 Task: Search one way flight ticket for 2 adults, 2 children, 2 infants in seat in first from Sacramento: Sacramento International Airport to Laramie: Laramie Regional Airport on 5-3-2023. Choice of flights is Royal air maroc. Number of bags: 2 carry on bags. Price is upto 105000. Outbound departure time preference is 18:00.
Action: Mouse moved to (290, 255)
Screenshot: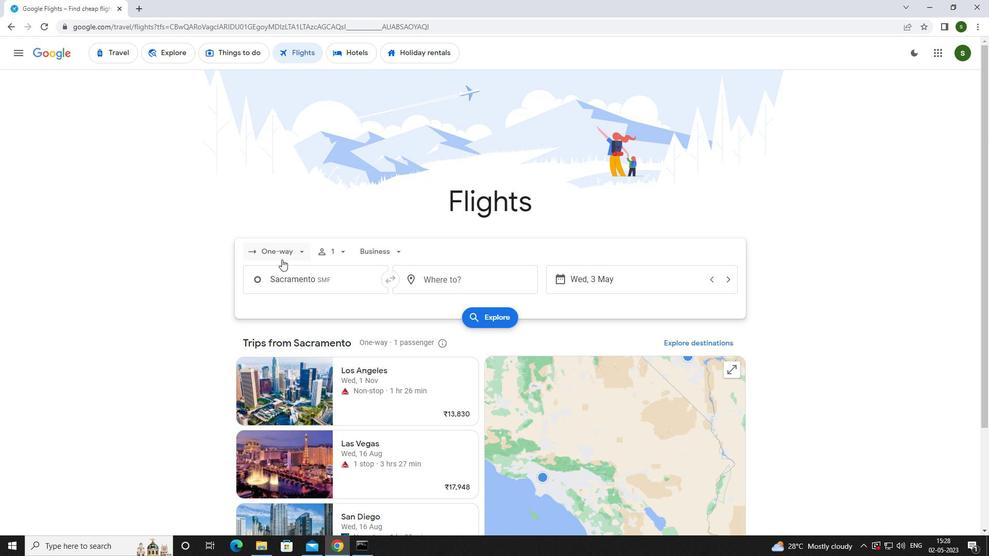 
Action: Mouse pressed left at (290, 255)
Screenshot: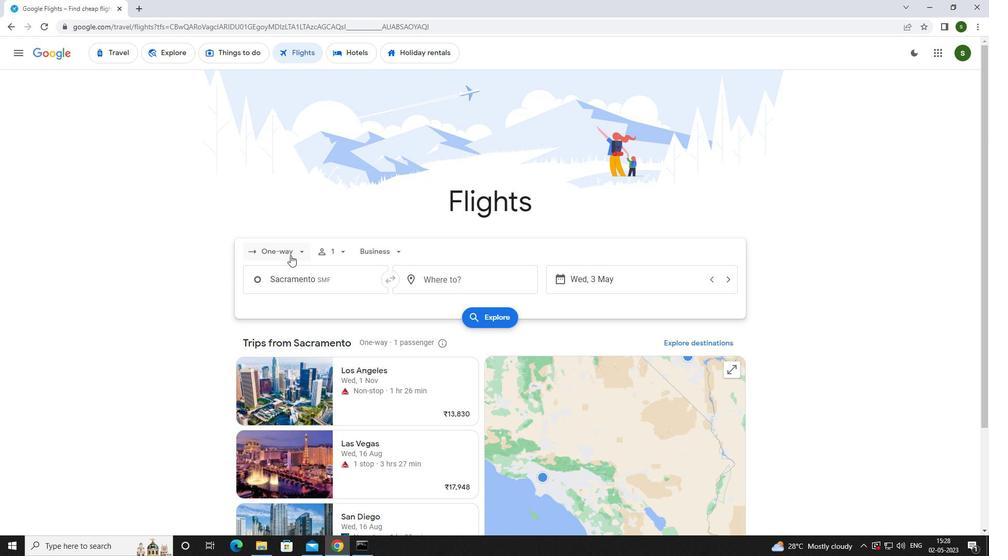 
Action: Mouse moved to (295, 295)
Screenshot: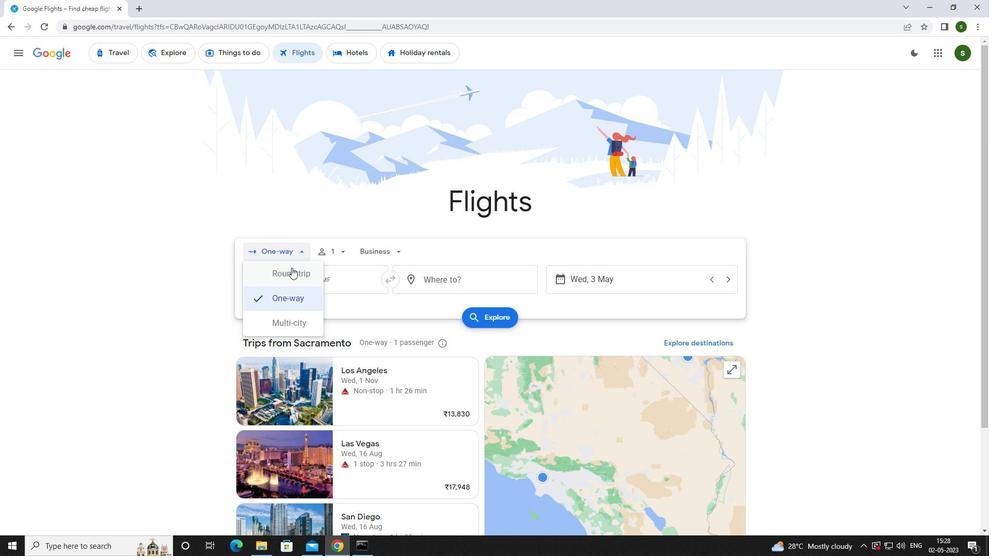 
Action: Mouse pressed left at (295, 295)
Screenshot: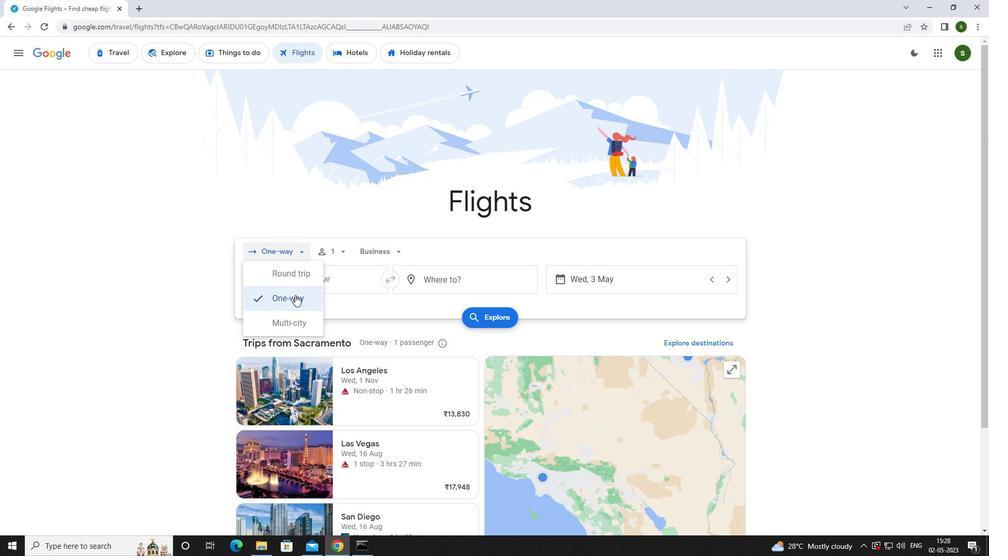 
Action: Mouse moved to (339, 253)
Screenshot: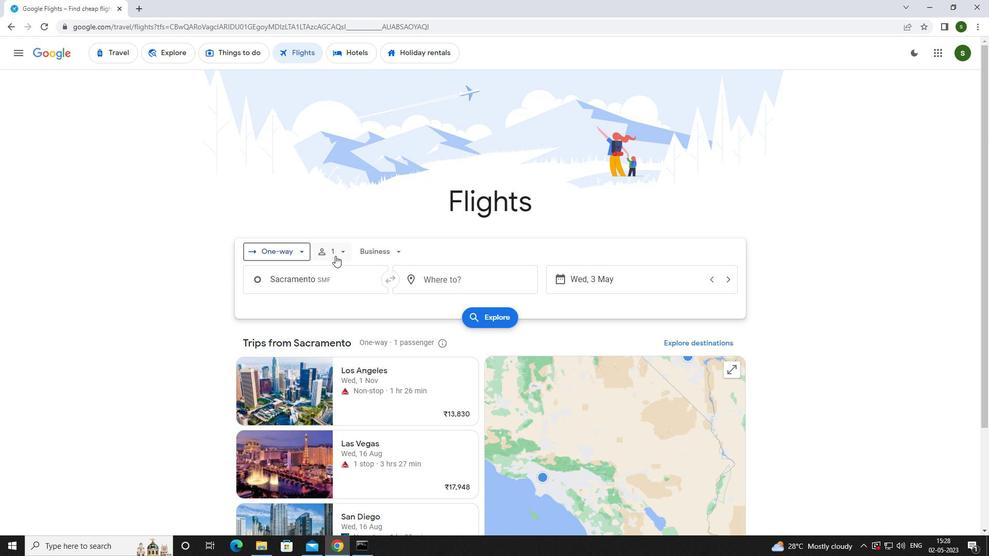 
Action: Mouse pressed left at (339, 253)
Screenshot: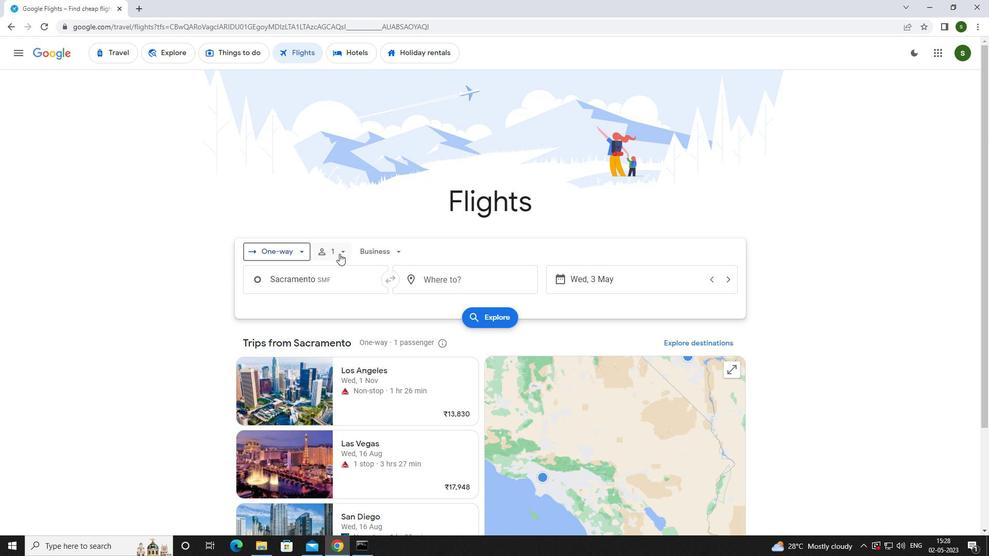 
Action: Mouse moved to (420, 277)
Screenshot: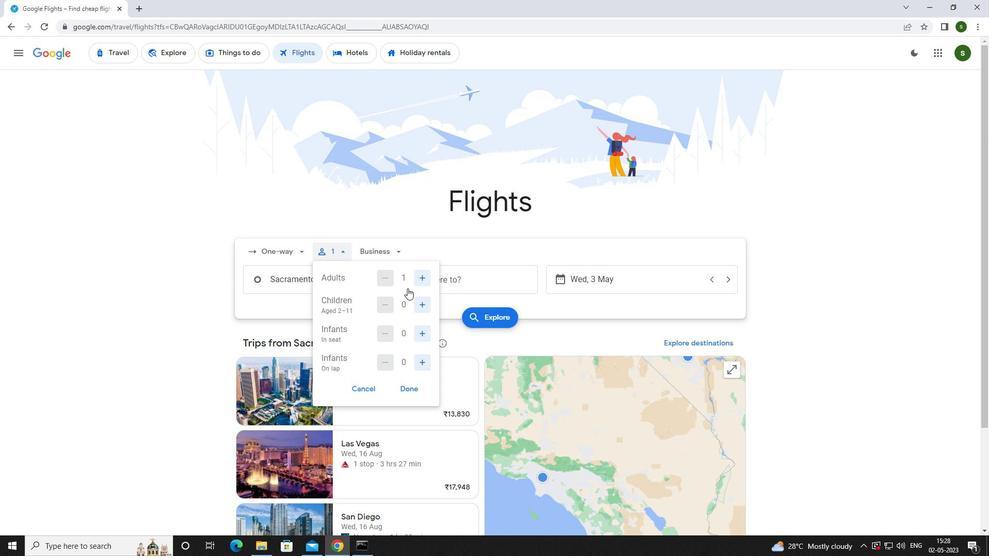 
Action: Mouse pressed left at (420, 277)
Screenshot: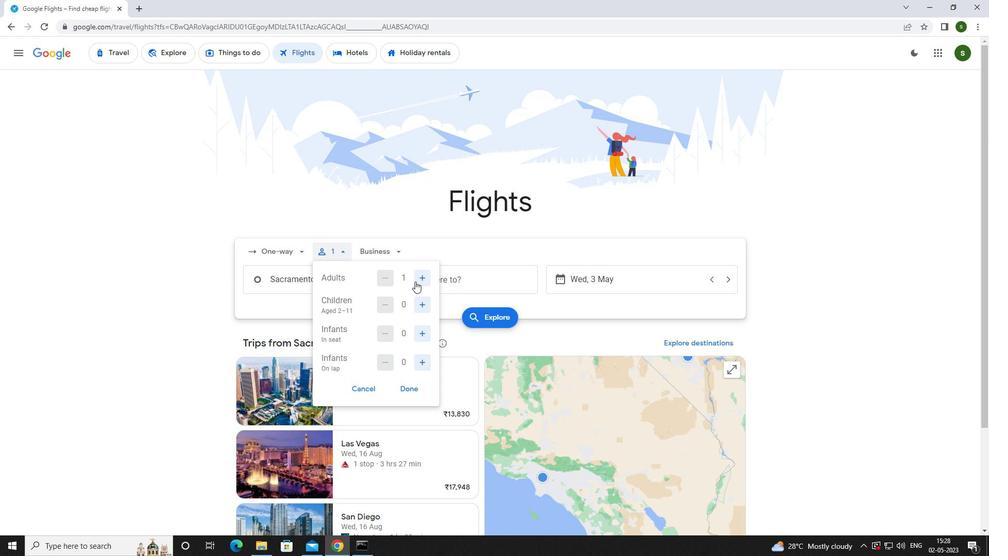 
Action: Mouse moved to (421, 302)
Screenshot: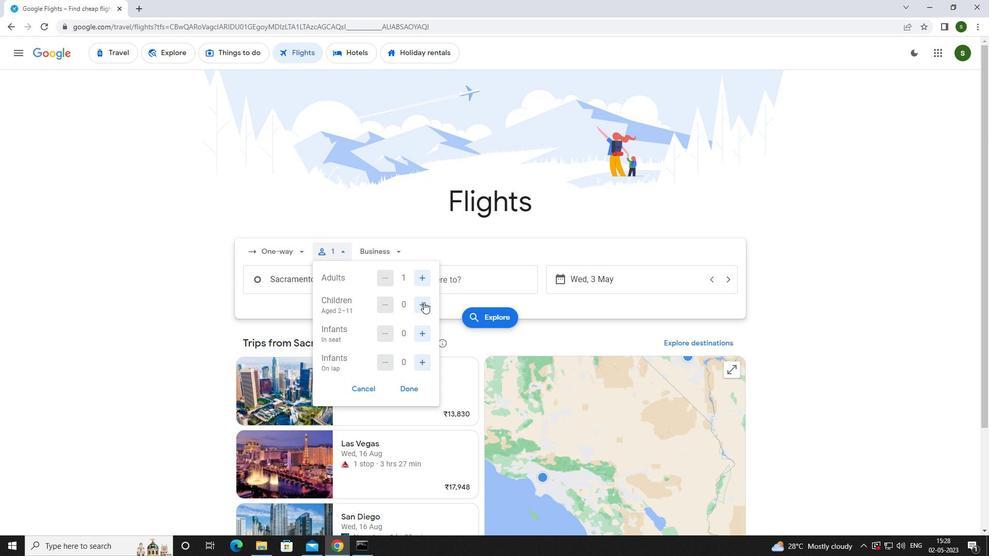 
Action: Mouse pressed left at (421, 302)
Screenshot: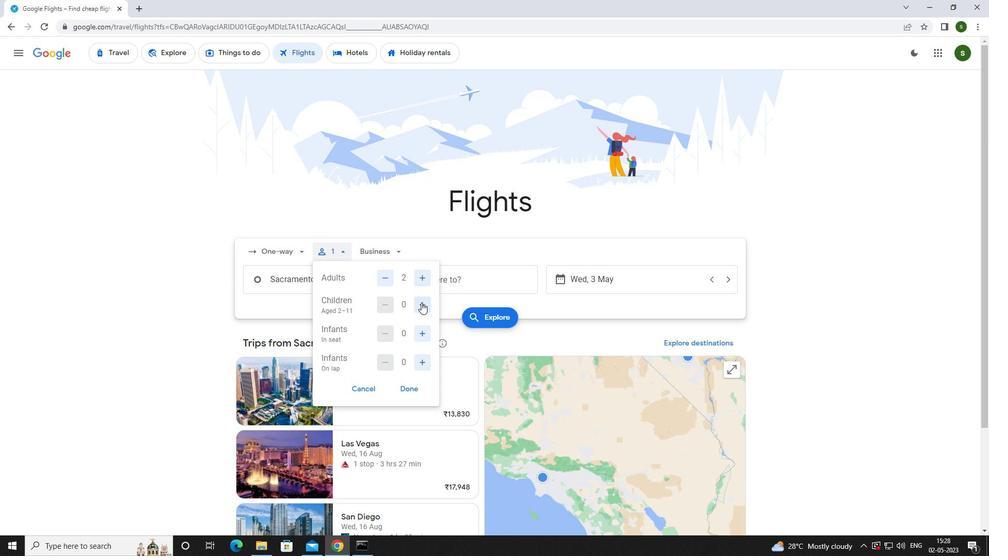 
Action: Mouse pressed left at (421, 302)
Screenshot: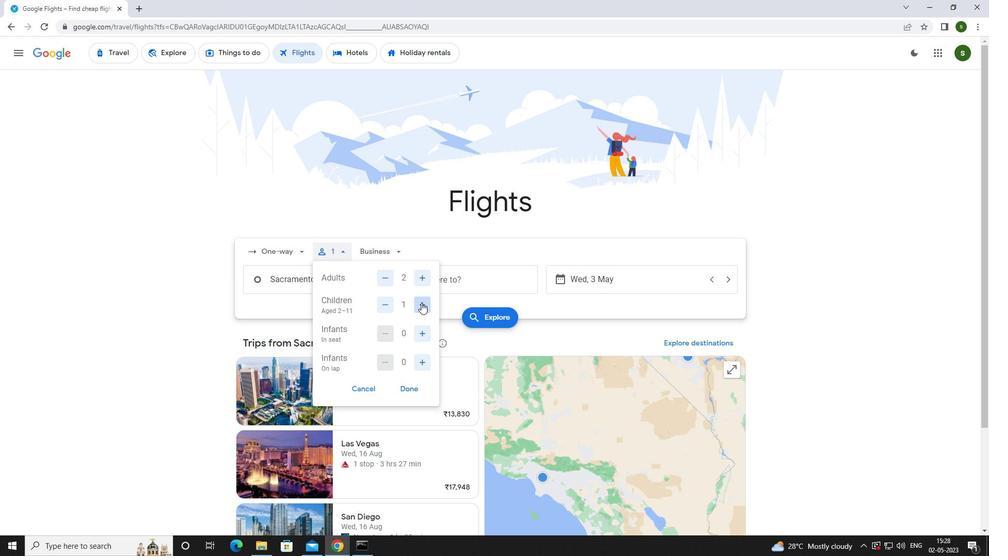 
Action: Mouse moved to (426, 333)
Screenshot: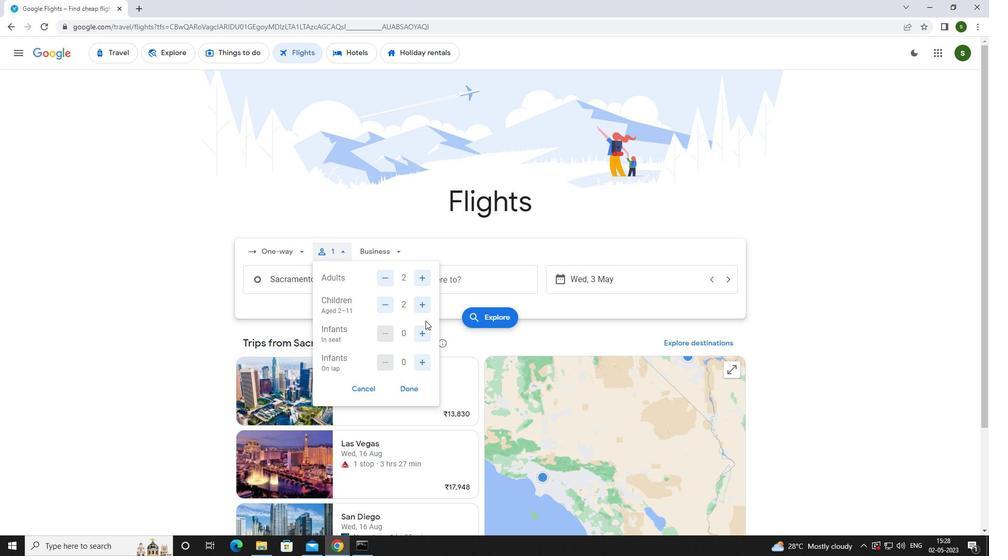 
Action: Mouse pressed left at (426, 333)
Screenshot: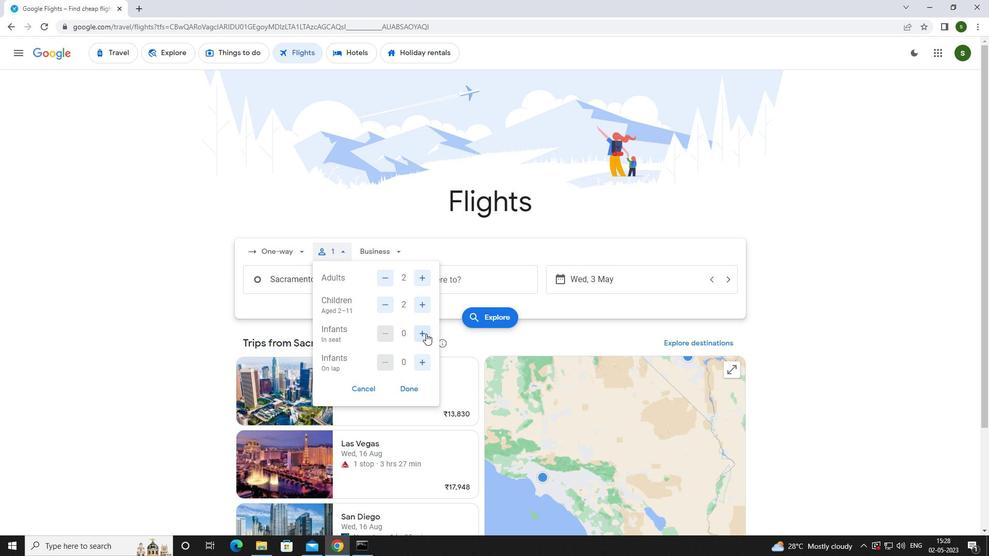 
Action: Mouse pressed left at (426, 333)
Screenshot: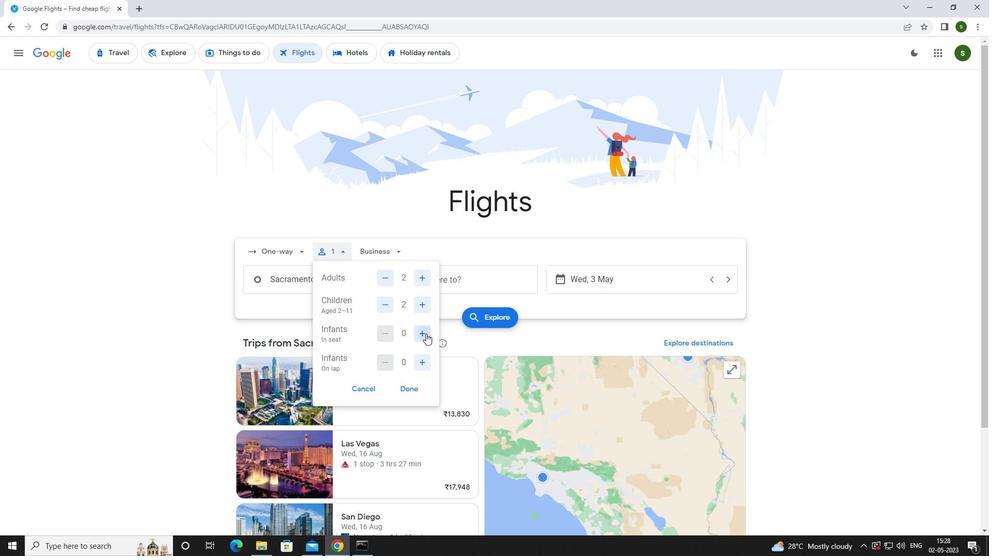 
Action: Mouse moved to (398, 254)
Screenshot: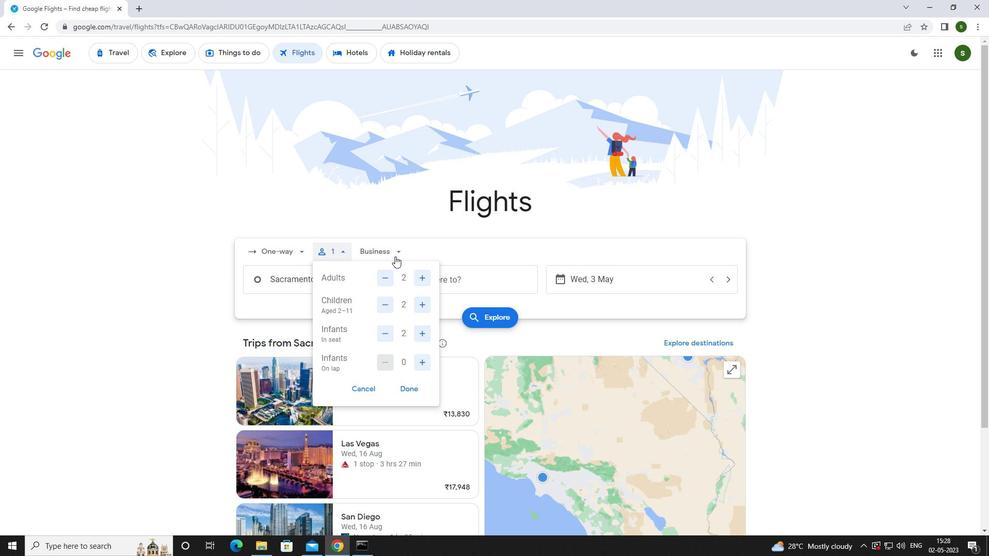 
Action: Mouse pressed left at (398, 254)
Screenshot: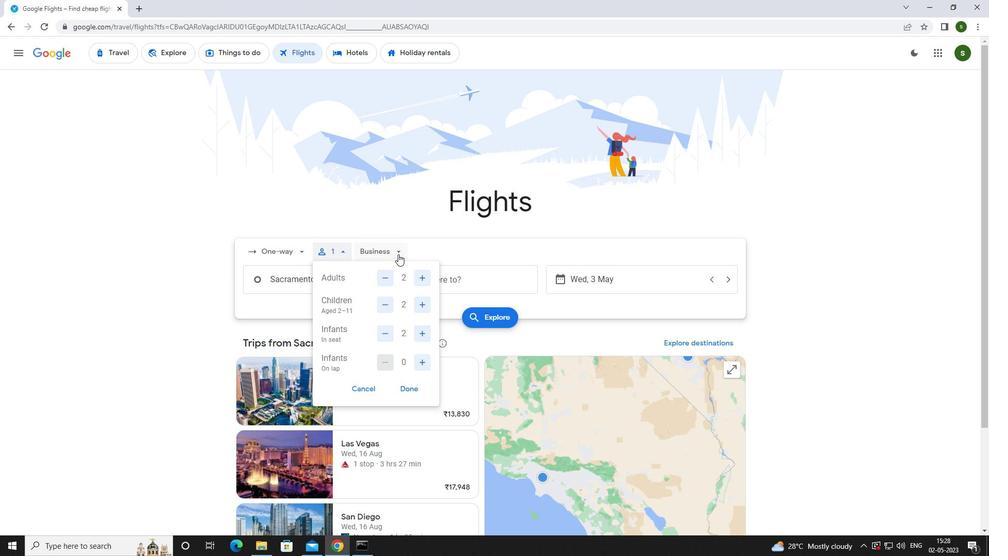
Action: Mouse moved to (400, 347)
Screenshot: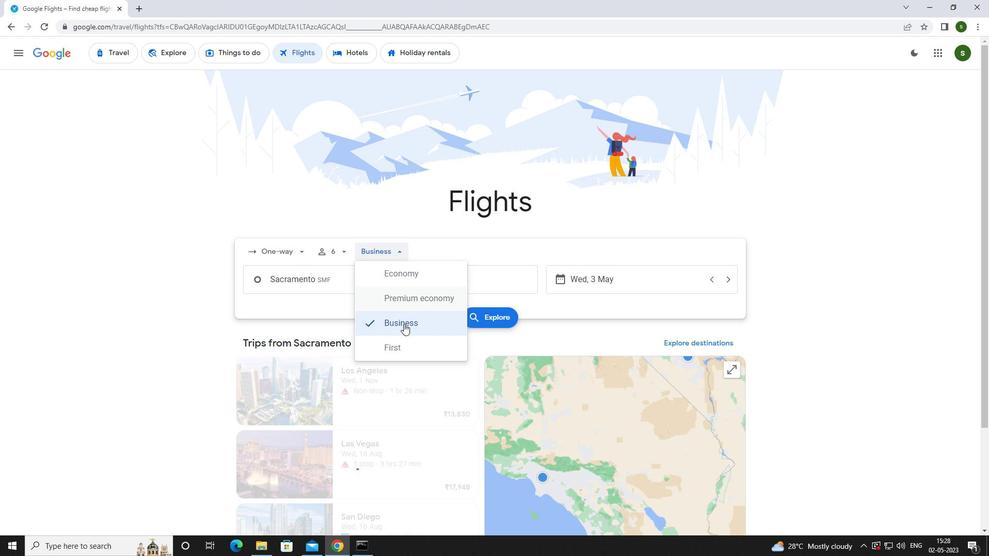 
Action: Mouse pressed left at (400, 347)
Screenshot: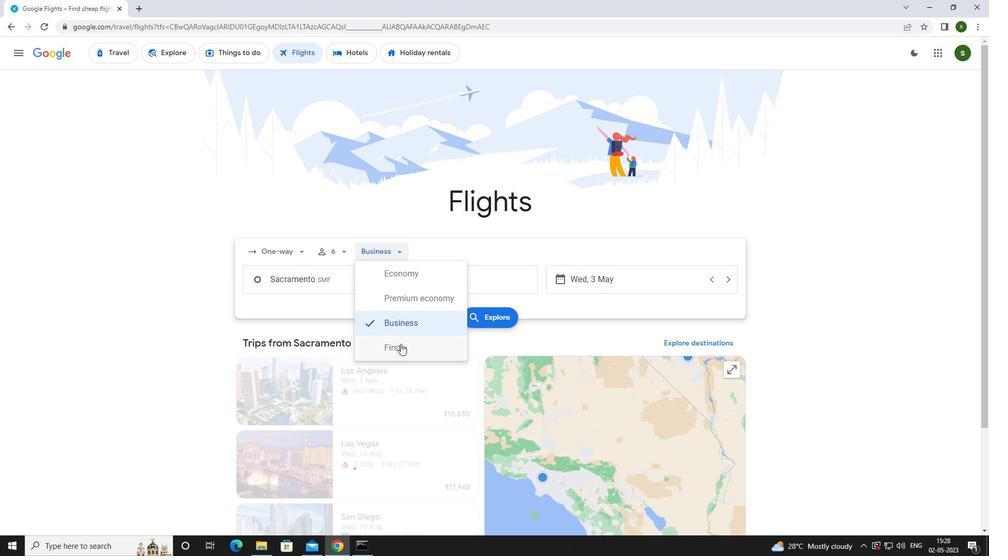 
Action: Mouse moved to (351, 275)
Screenshot: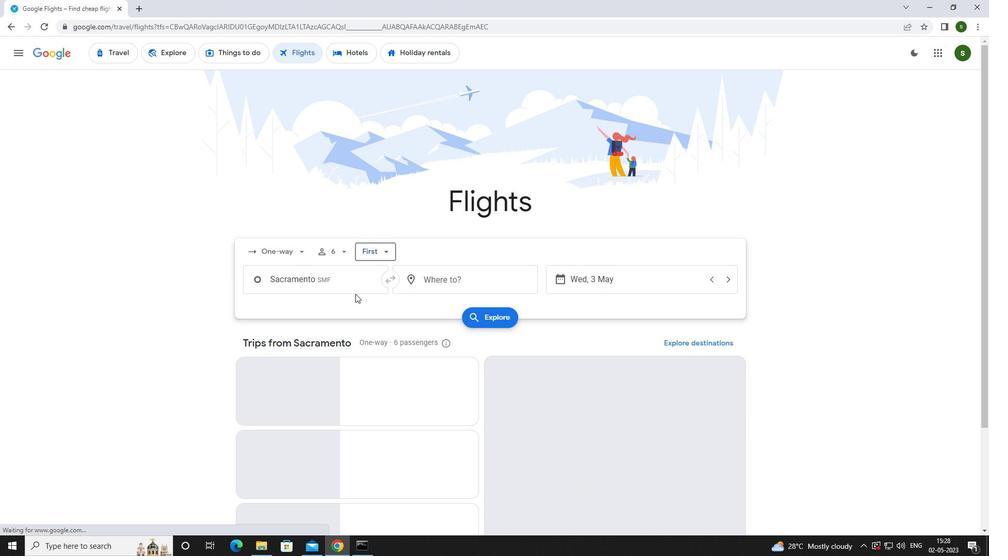 
Action: Mouse pressed left at (351, 275)
Screenshot: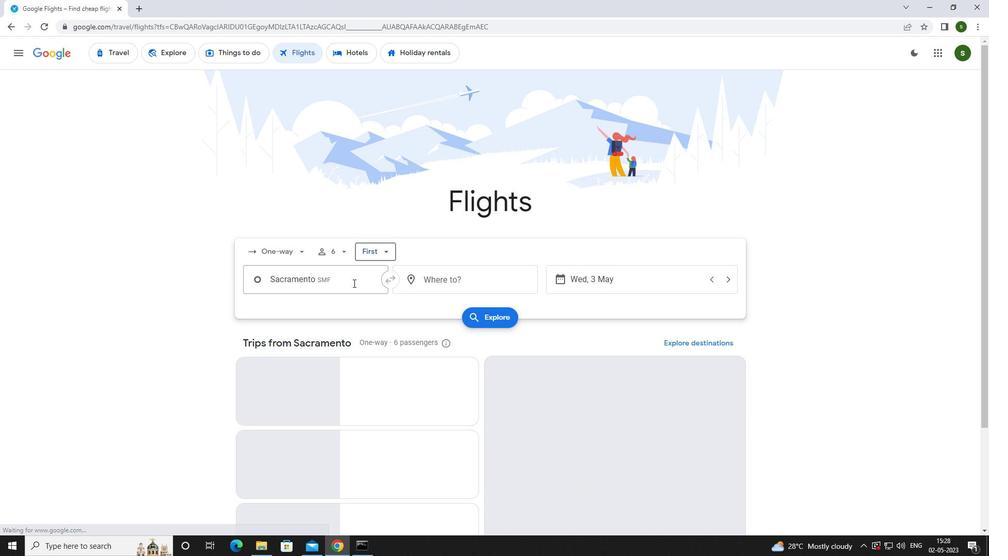 
Action: Mouse moved to (313, 290)
Screenshot: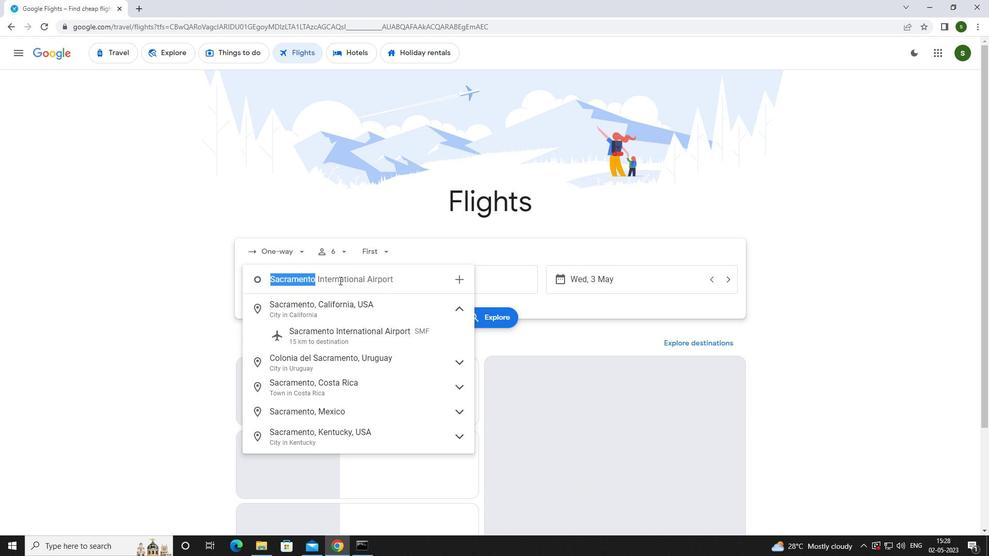 
Action: Key pressed <Key.caps_lock>s<Key.caps_lock>acramen
Screenshot: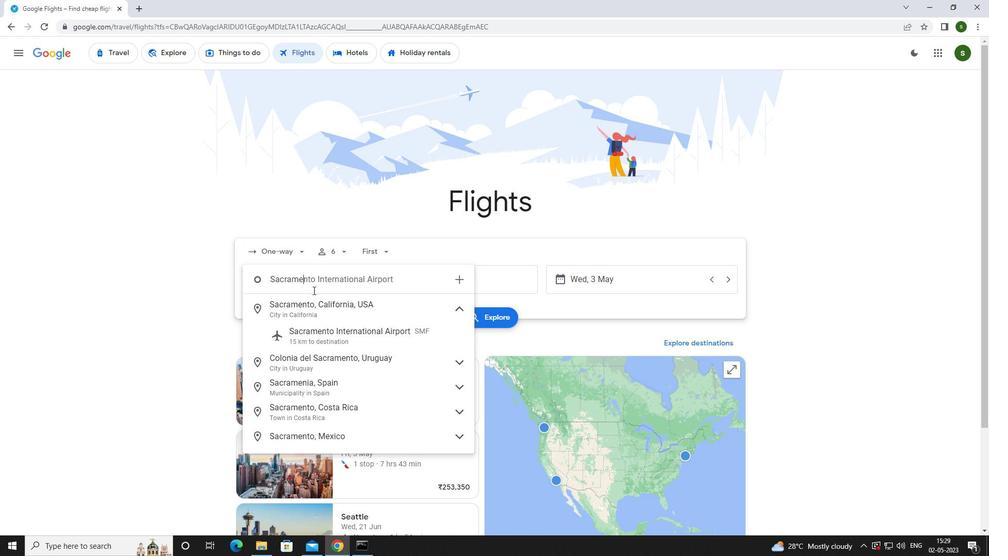 
Action: Mouse moved to (331, 336)
Screenshot: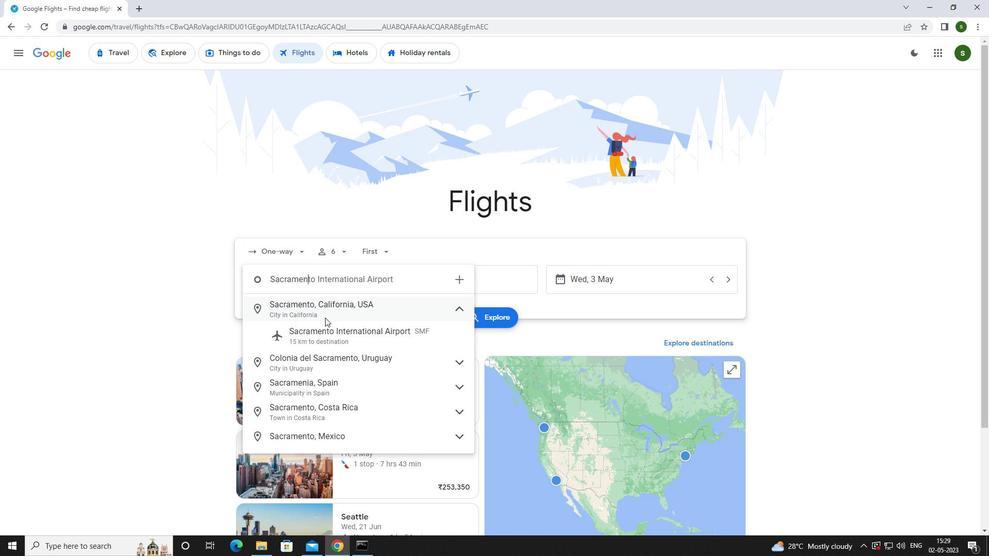 
Action: Mouse pressed left at (331, 336)
Screenshot: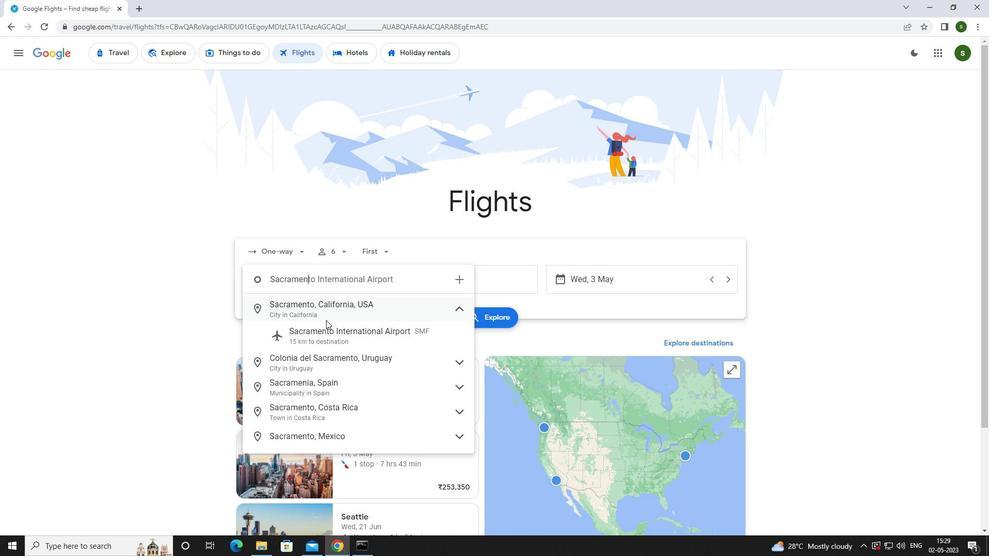 
Action: Mouse moved to (468, 277)
Screenshot: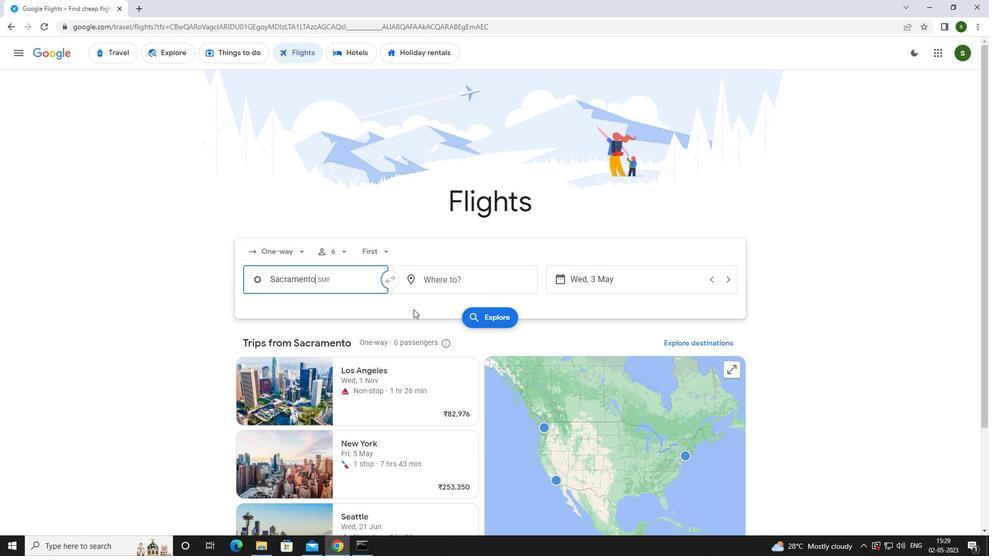 
Action: Mouse pressed left at (468, 277)
Screenshot: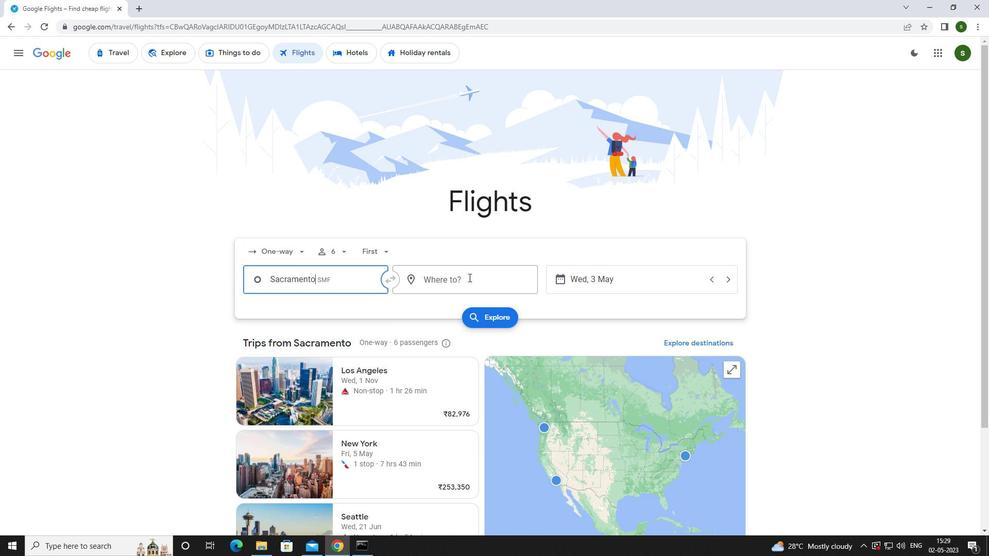 
Action: Mouse moved to (371, 296)
Screenshot: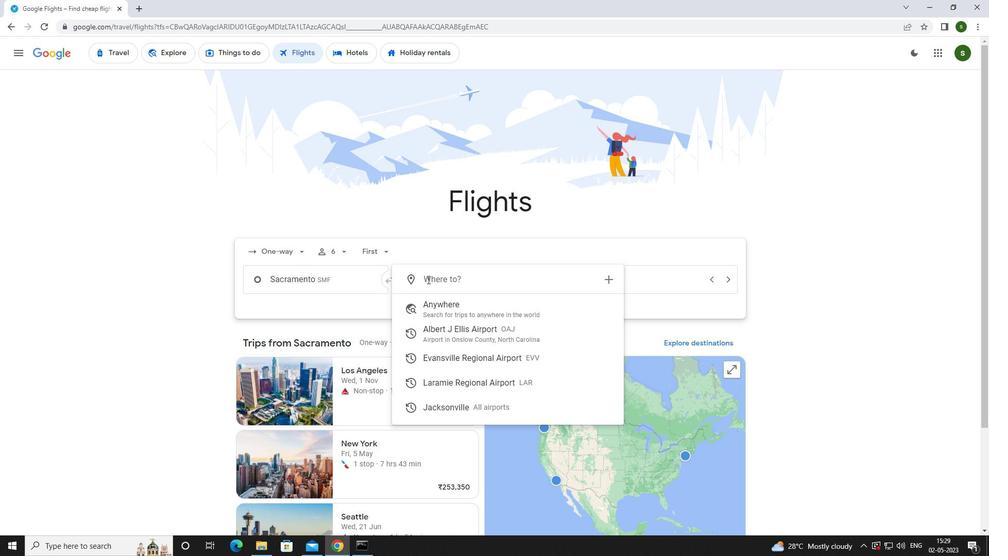 
Action: Key pressed <Key.caps_lock>l<Key.caps_lock>arami
Screenshot: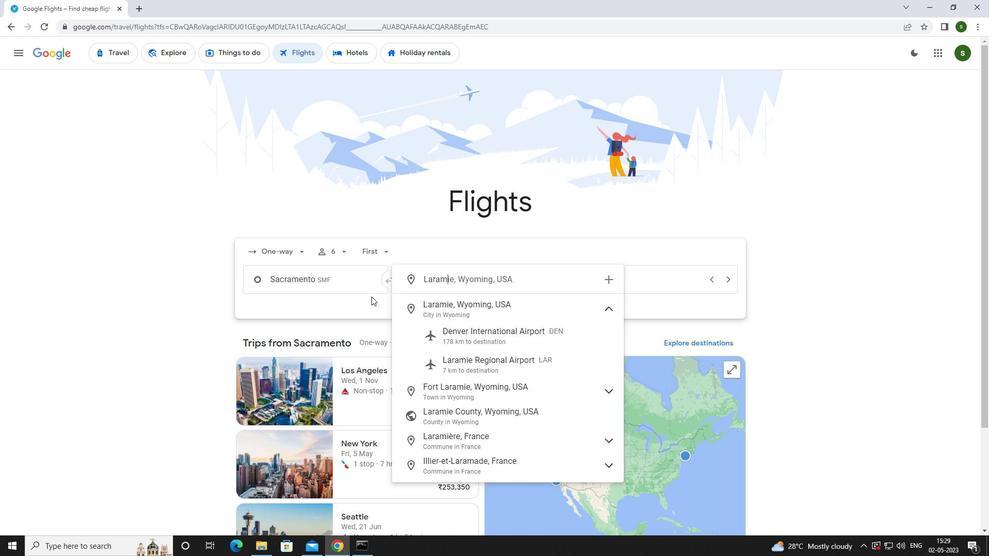 
Action: Mouse moved to (501, 358)
Screenshot: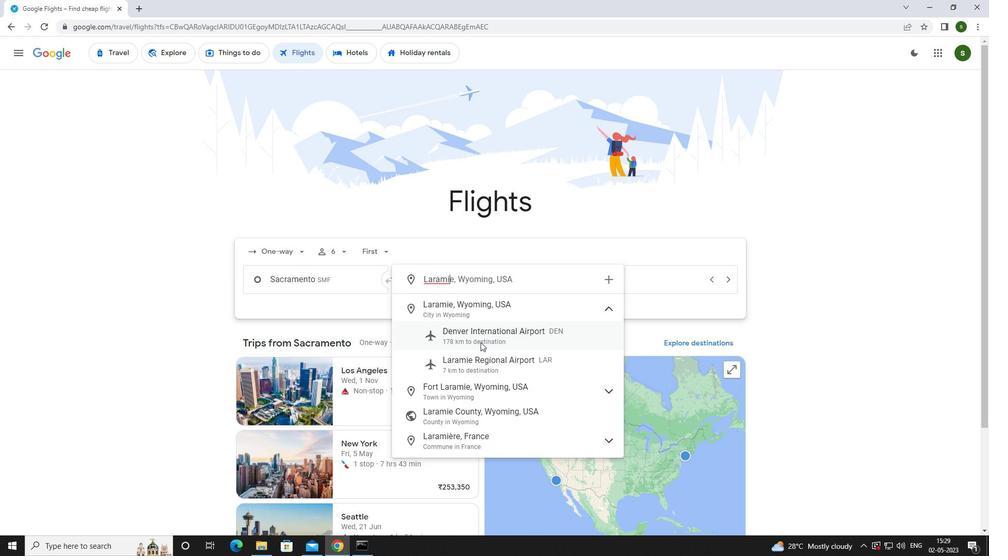 
Action: Mouse pressed left at (501, 358)
Screenshot: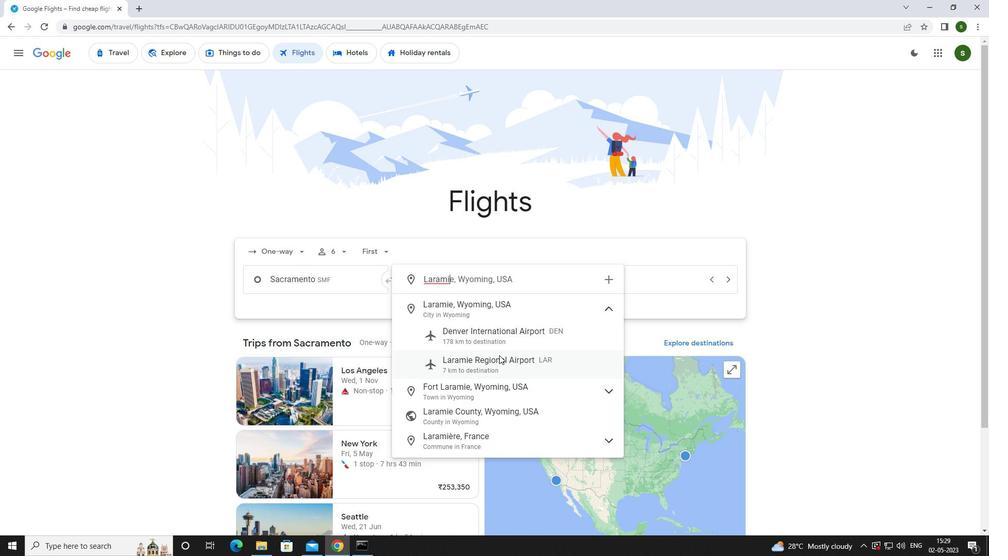 
Action: Mouse moved to (641, 271)
Screenshot: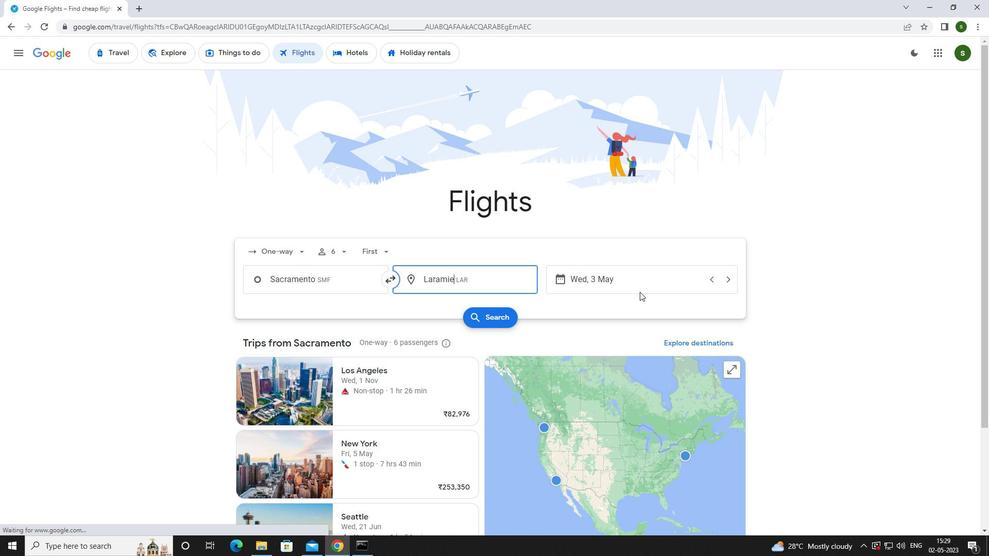 
Action: Mouse pressed left at (641, 271)
Screenshot: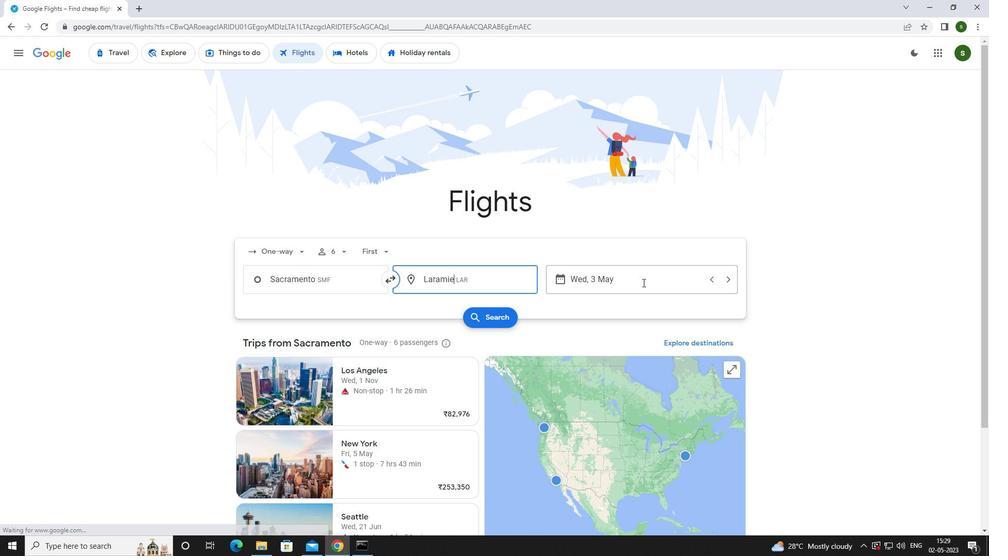 
Action: Mouse moved to (449, 346)
Screenshot: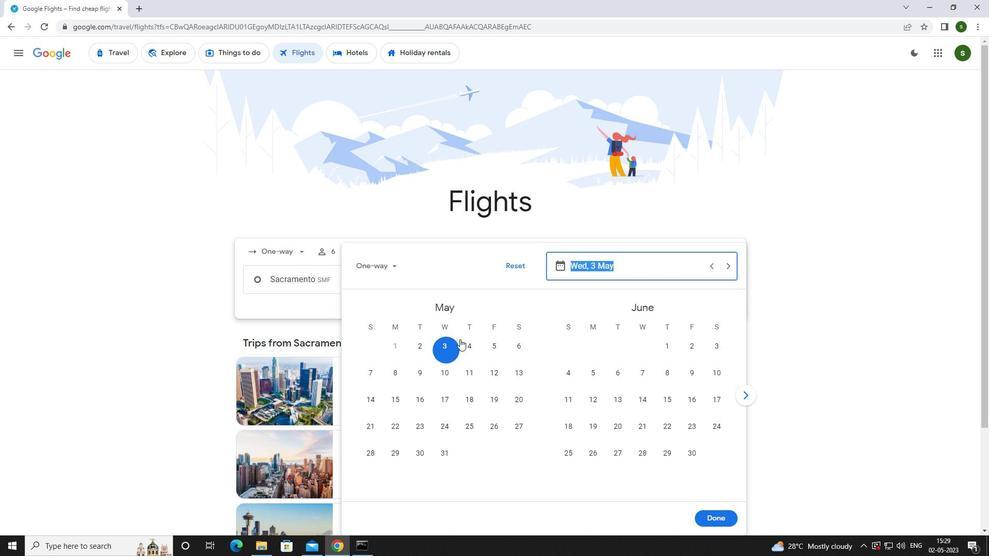 
Action: Mouse pressed left at (449, 346)
Screenshot: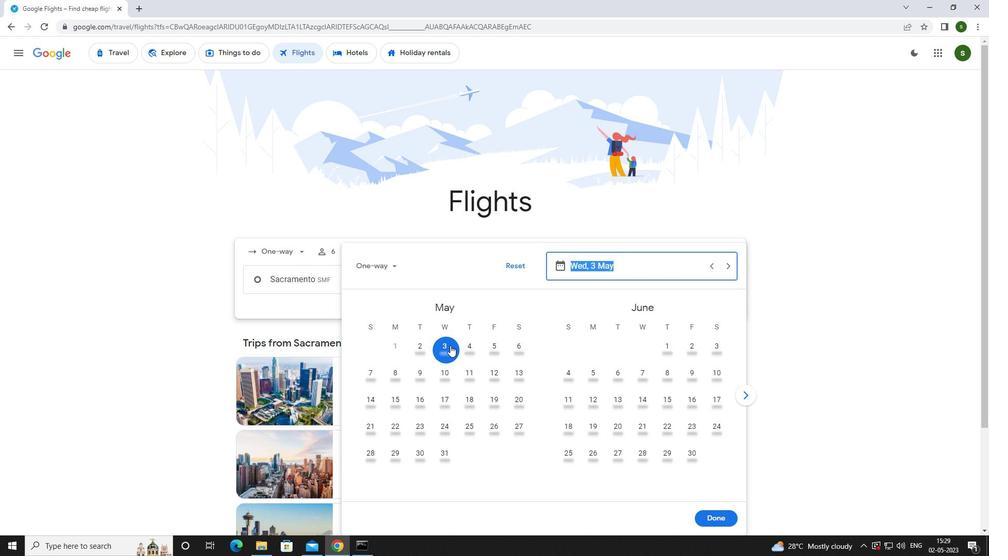 
Action: Mouse moved to (727, 520)
Screenshot: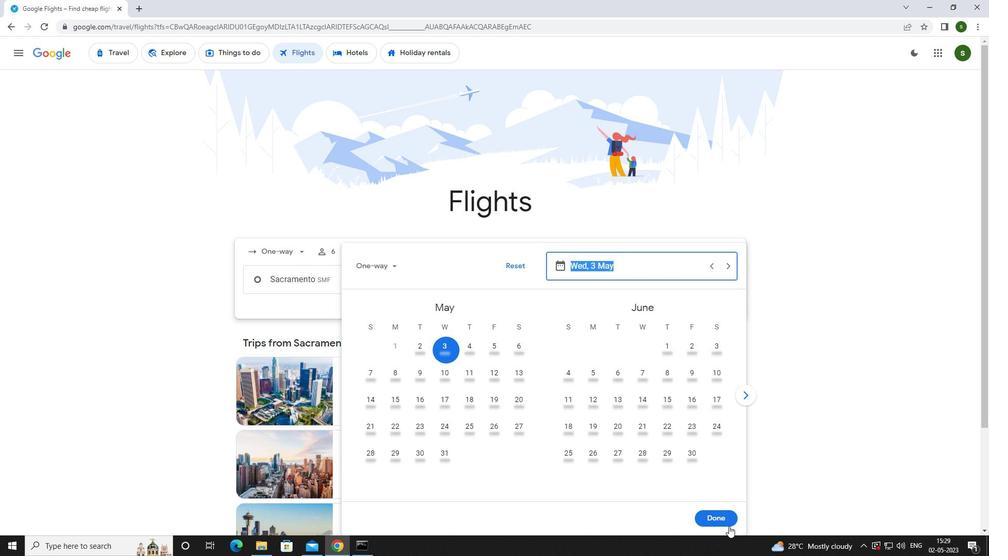 
Action: Mouse pressed left at (727, 520)
Screenshot: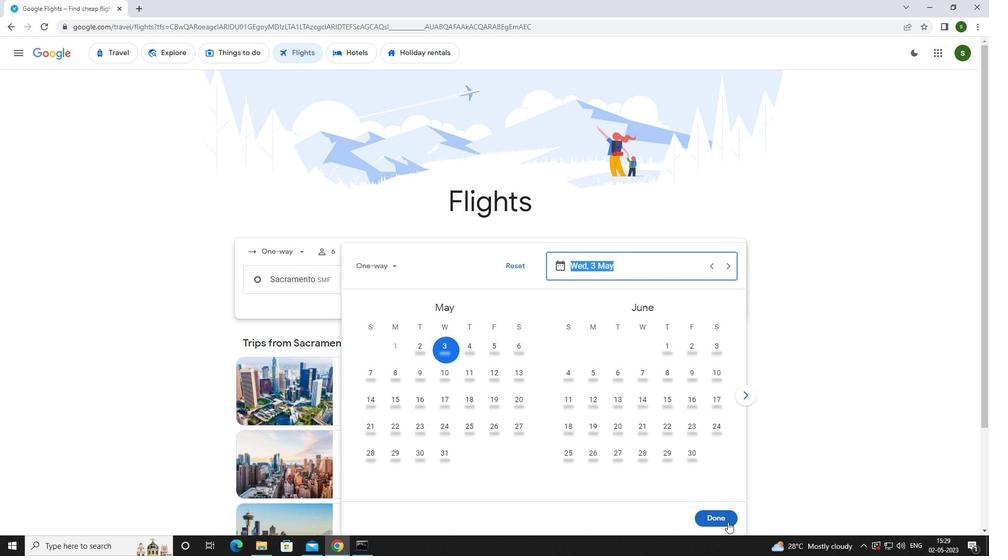 
Action: Mouse moved to (491, 316)
Screenshot: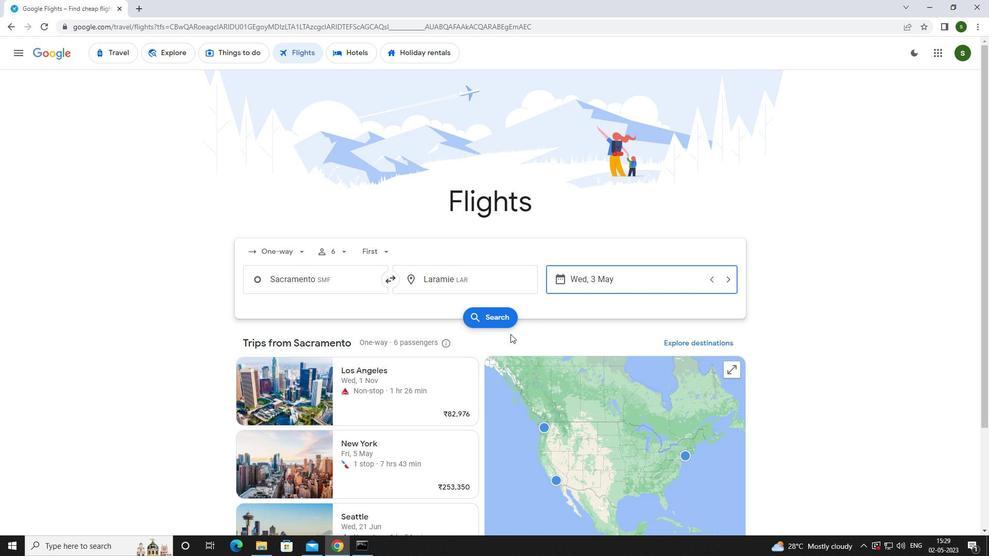 
Action: Mouse pressed left at (491, 316)
Screenshot: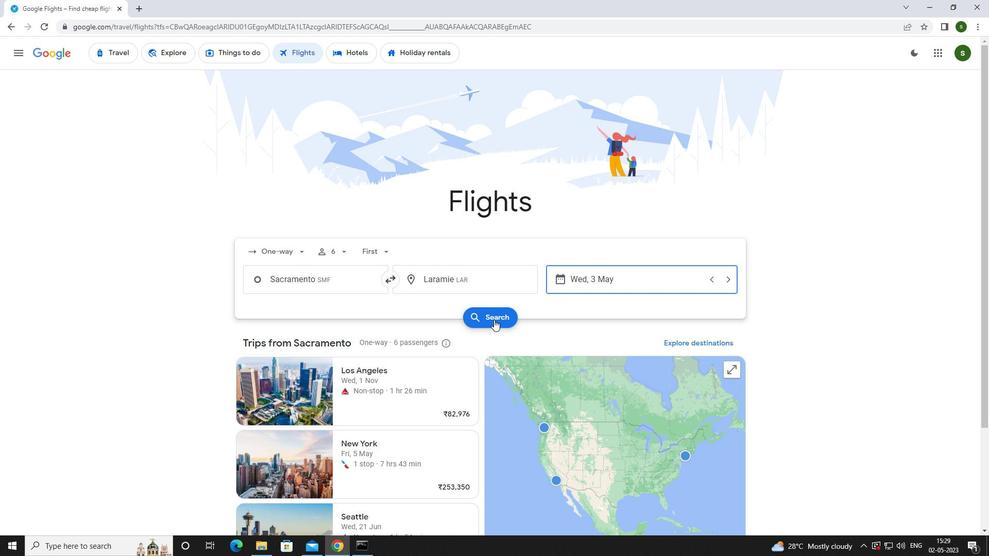 
Action: Mouse moved to (266, 149)
Screenshot: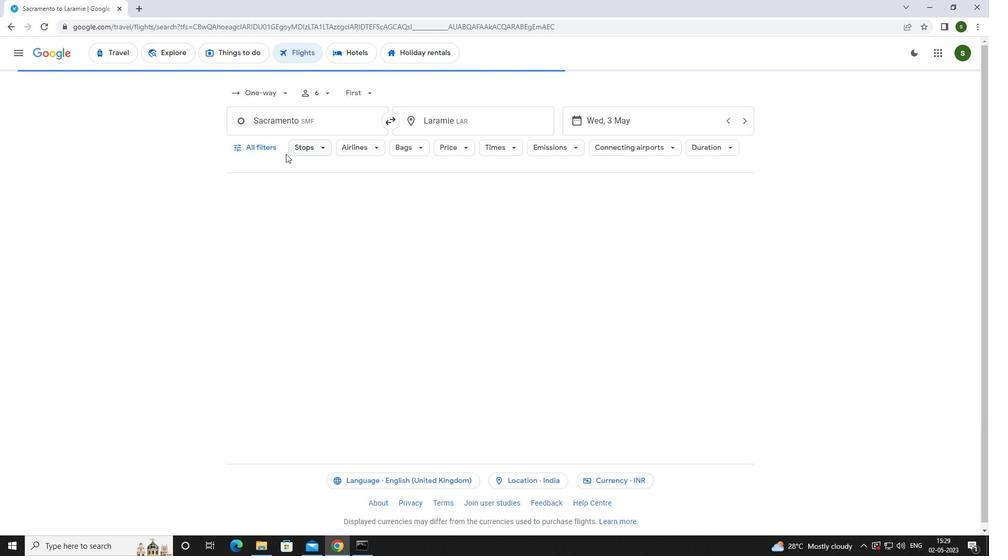 
Action: Mouse pressed left at (266, 149)
Screenshot: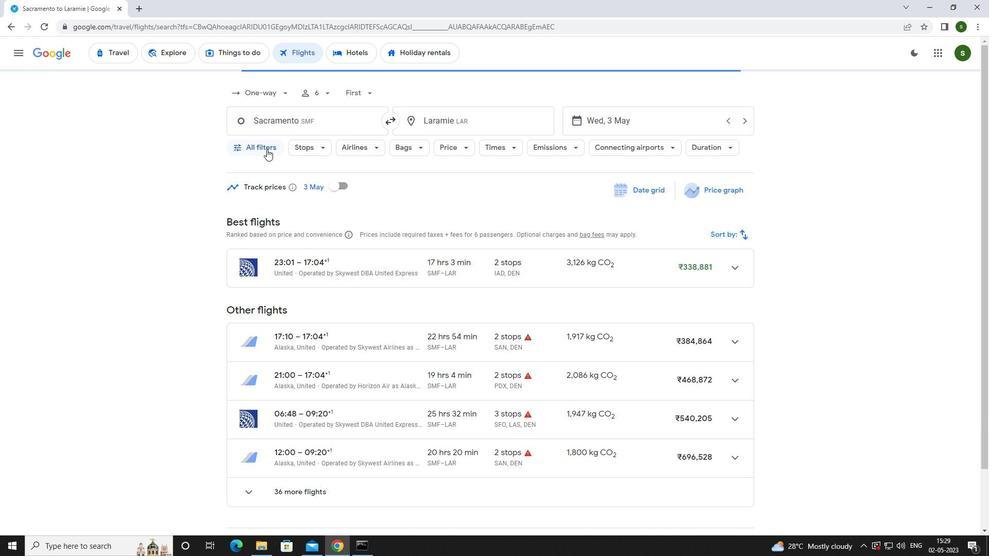 
Action: Mouse moved to (388, 367)
Screenshot: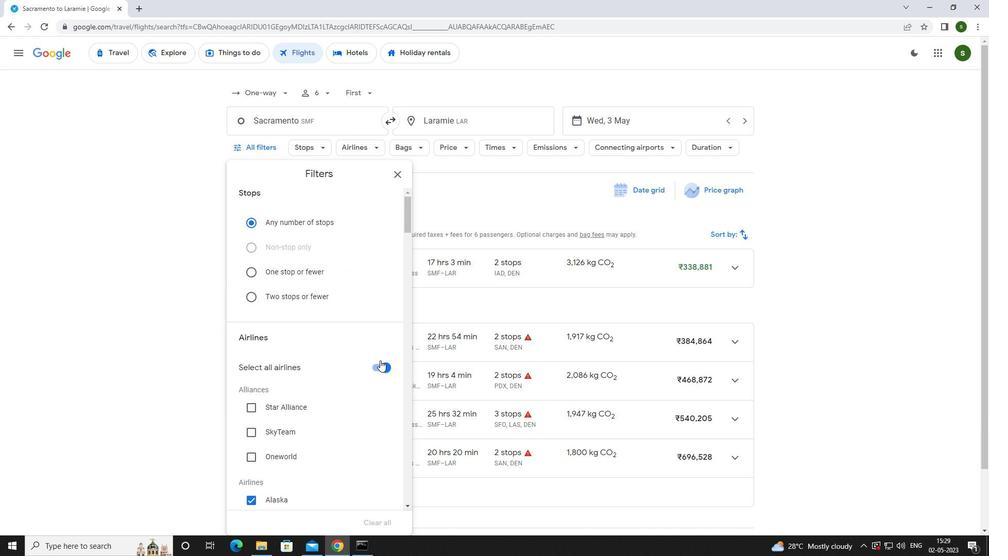
Action: Mouse pressed left at (388, 367)
Screenshot: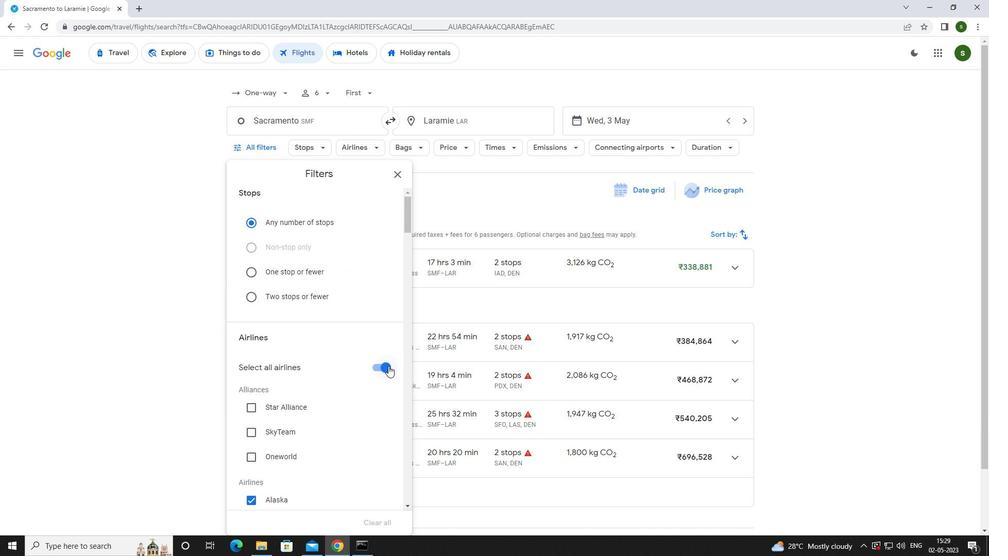 
Action: Mouse moved to (370, 346)
Screenshot: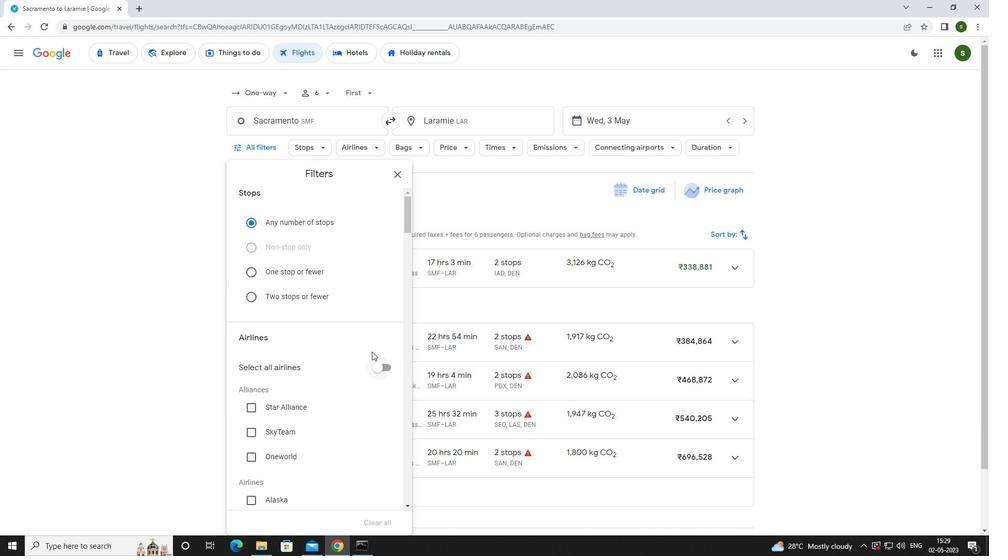 
Action: Mouse scrolled (370, 346) with delta (0, 0)
Screenshot: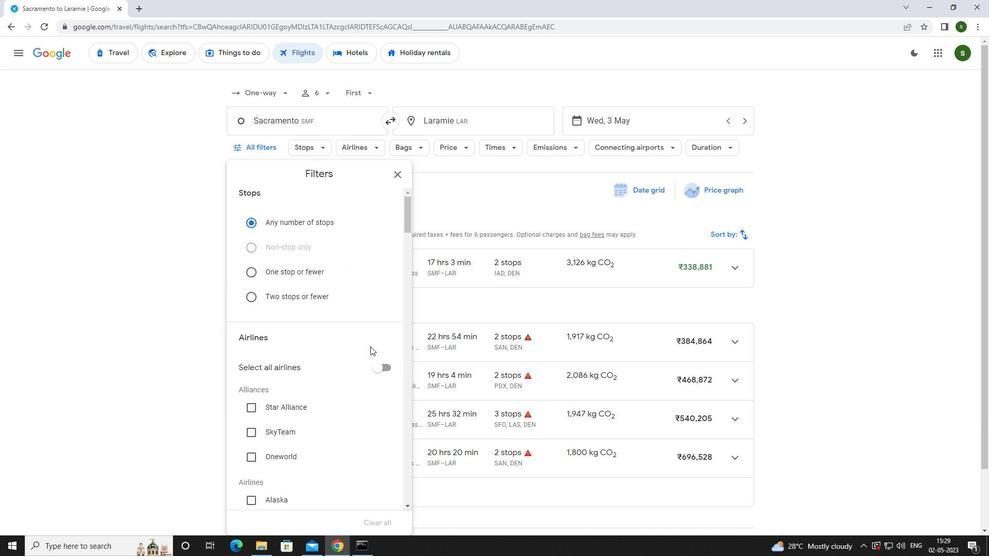 
Action: Mouse scrolled (370, 346) with delta (0, 0)
Screenshot: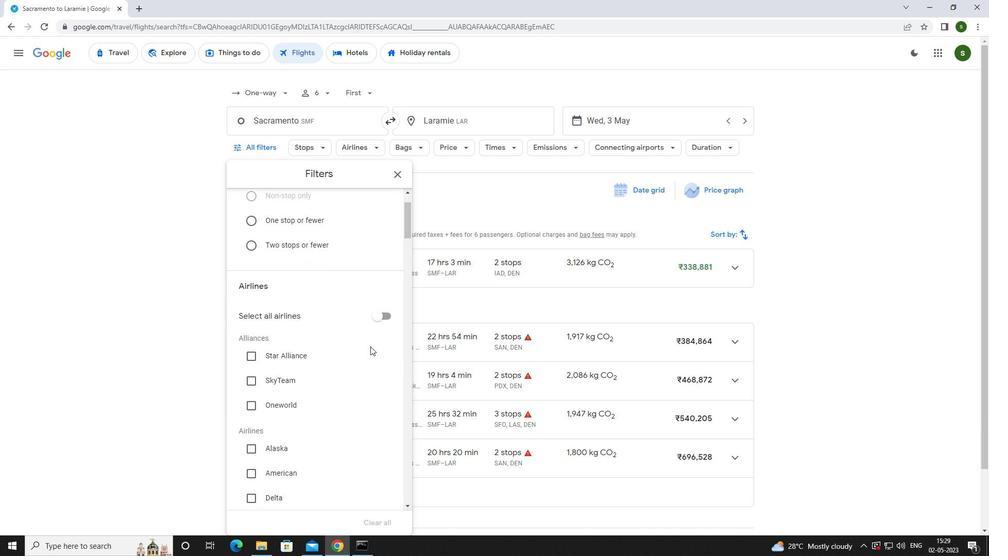
Action: Mouse scrolled (370, 346) with delta (0, 0)
Screenshot: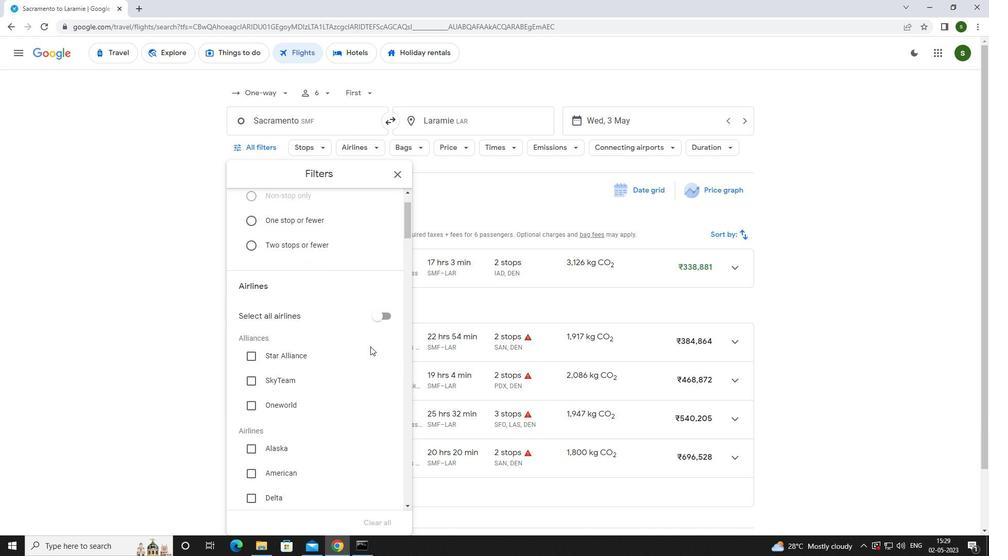 
Action: Mouse scrolled (370, 346) with delta (0, 0)
Screenshot: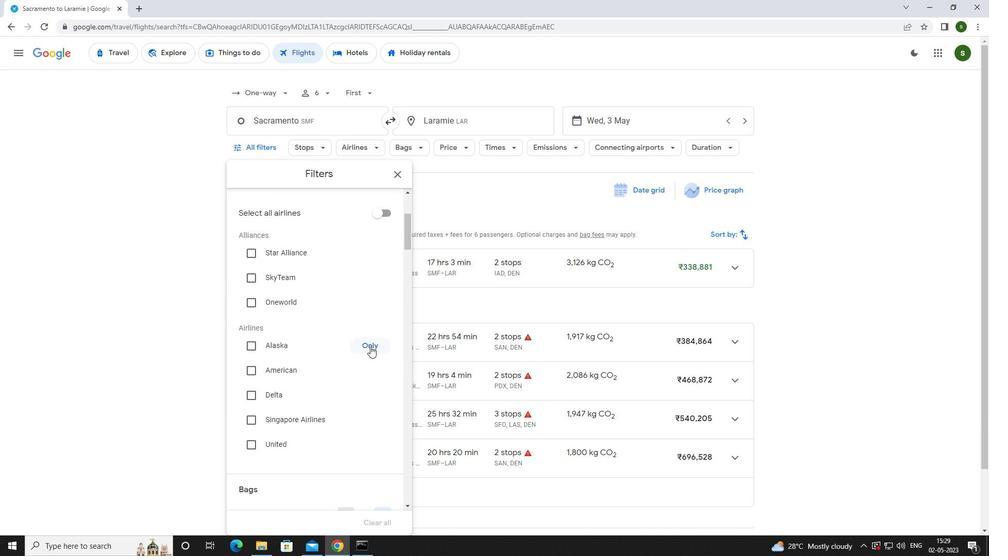 
Action: Mouse scrolled (370, 346) with delta (0, 0)
Screenshot: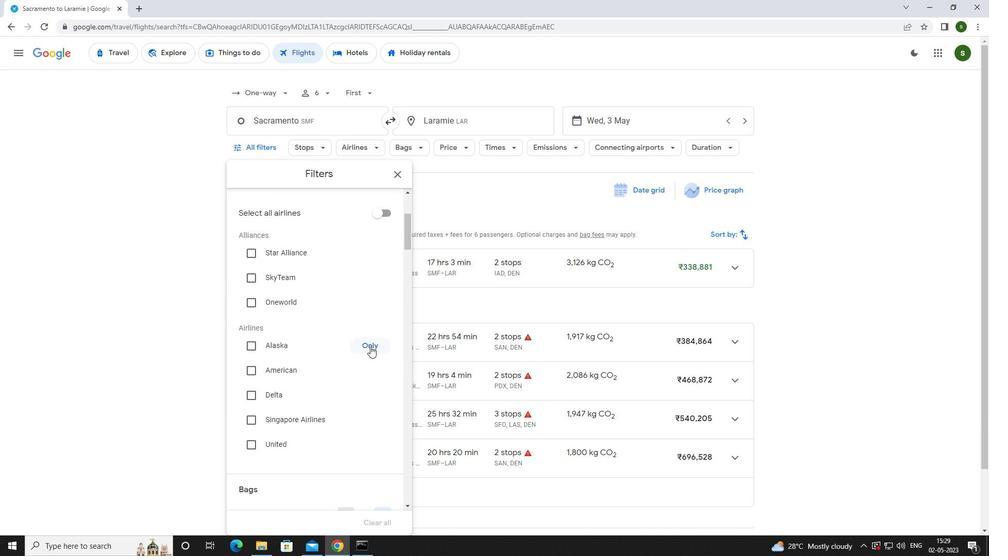 
Action: Mouse scrolled (370, 346) with delta (0, 0)
Screenshot: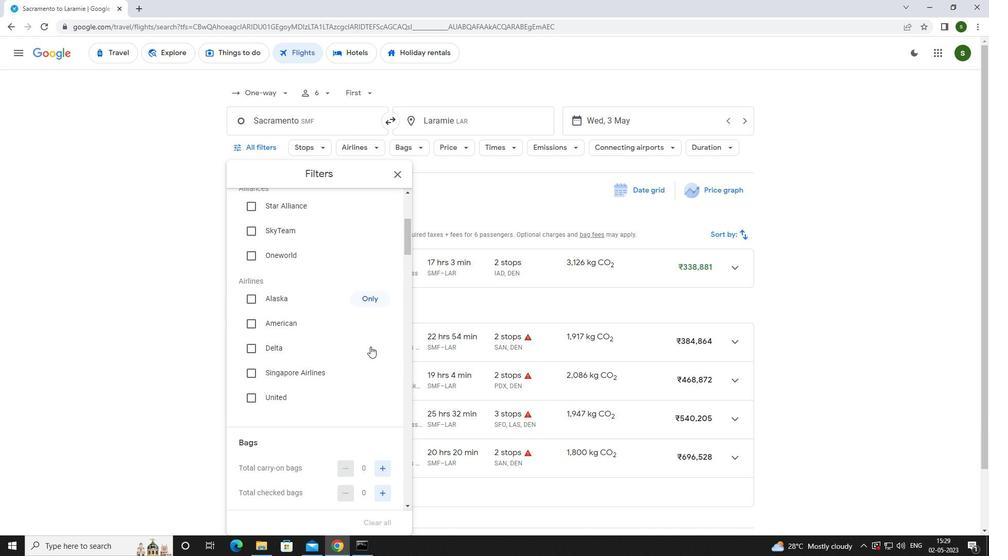 
Action: Mouse moved to (387, 356)
Screenshot: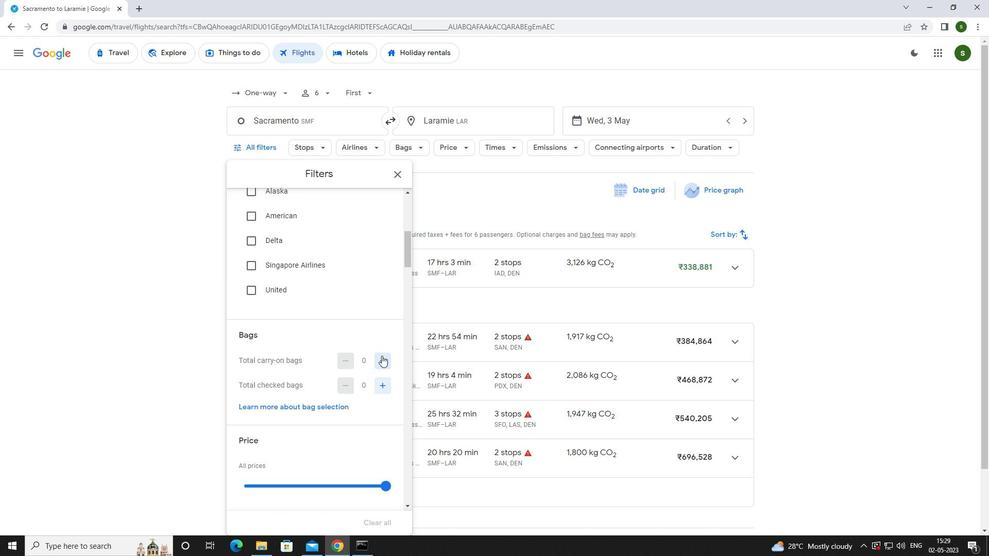 
Action: Mouse pressed left at (387, 356)
Screenshot: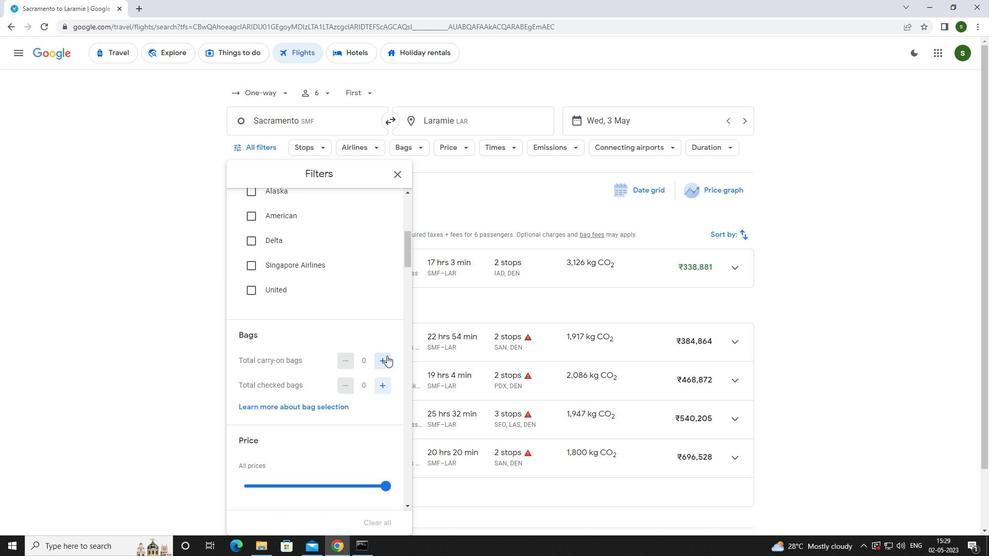 
Action: Mouse pressed left at (387, 356)
Screenshot: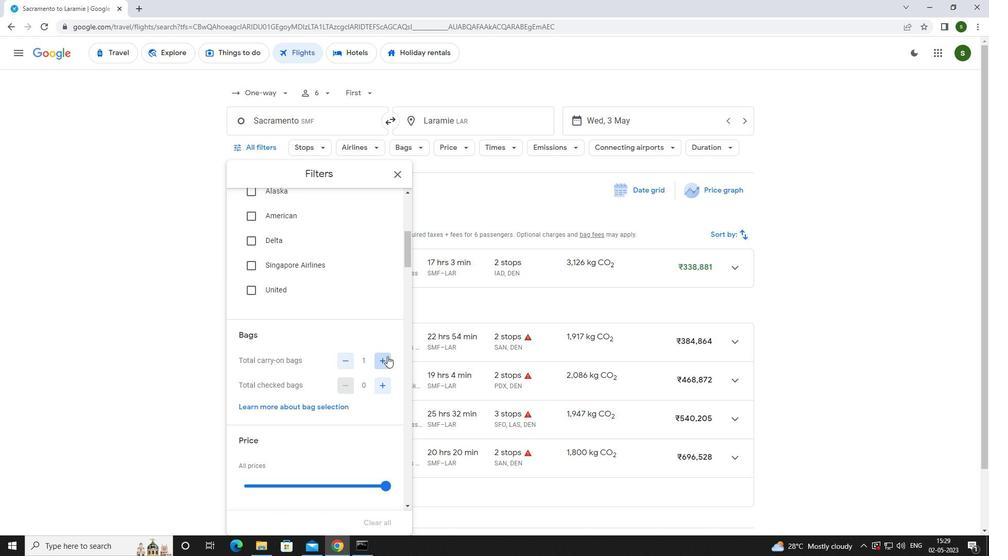 
Action: Mouse moved to (386, 357)
Screenshot: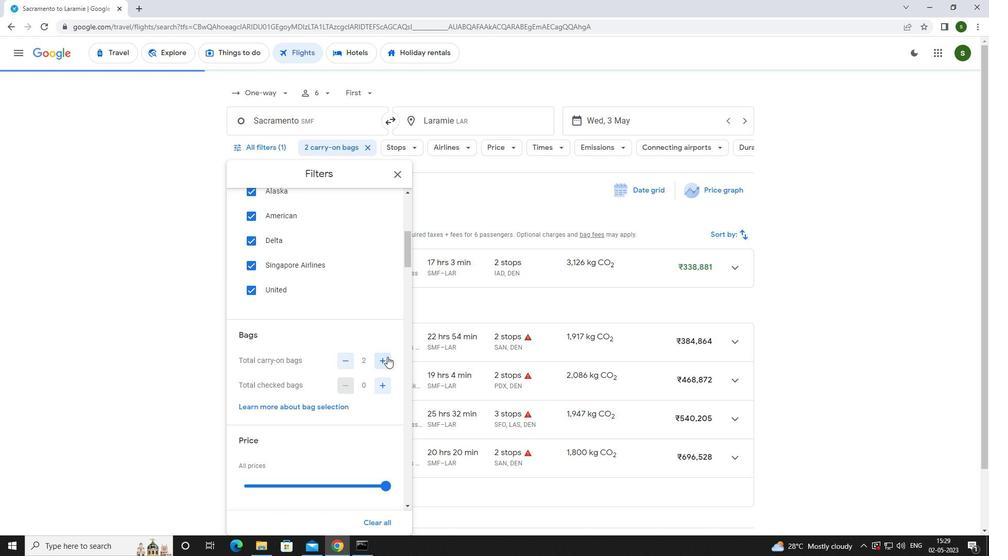 
Action: Mouse scrolled (386, 356) with delta (0, 0)
Screenshot: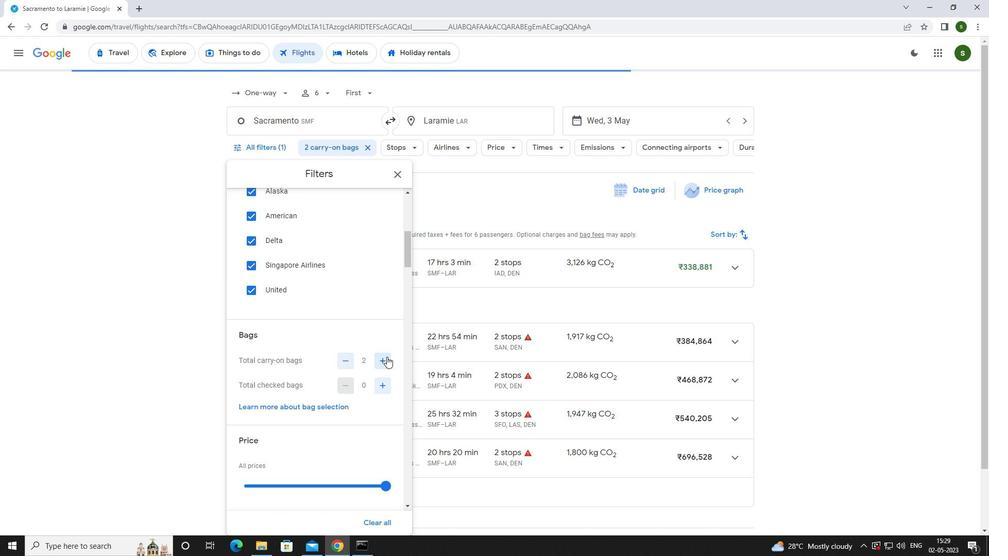 
Action: Mouse scrolled (386, 356) with delta (0, 0)
Screenshot: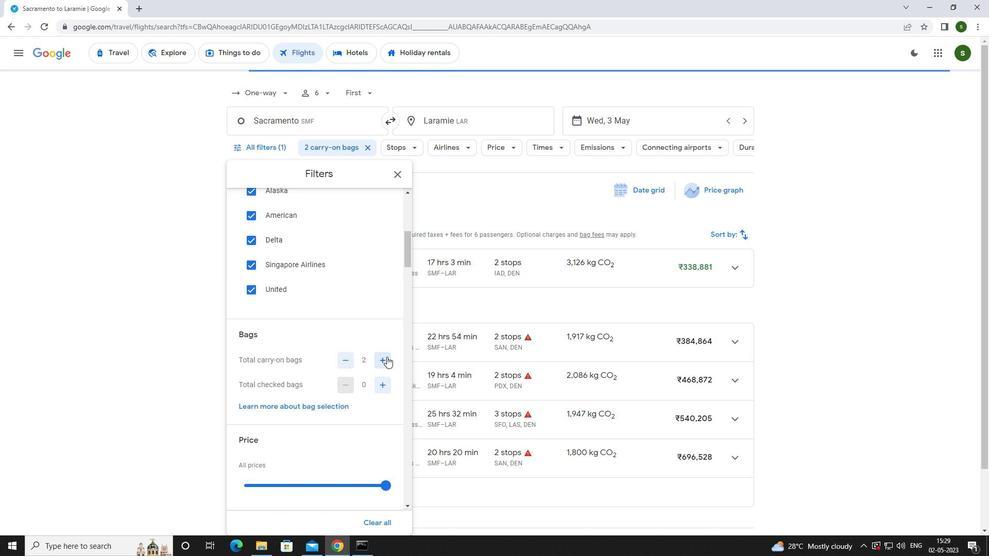 
Action: Mouse moved to (383, 380)
Screenshot: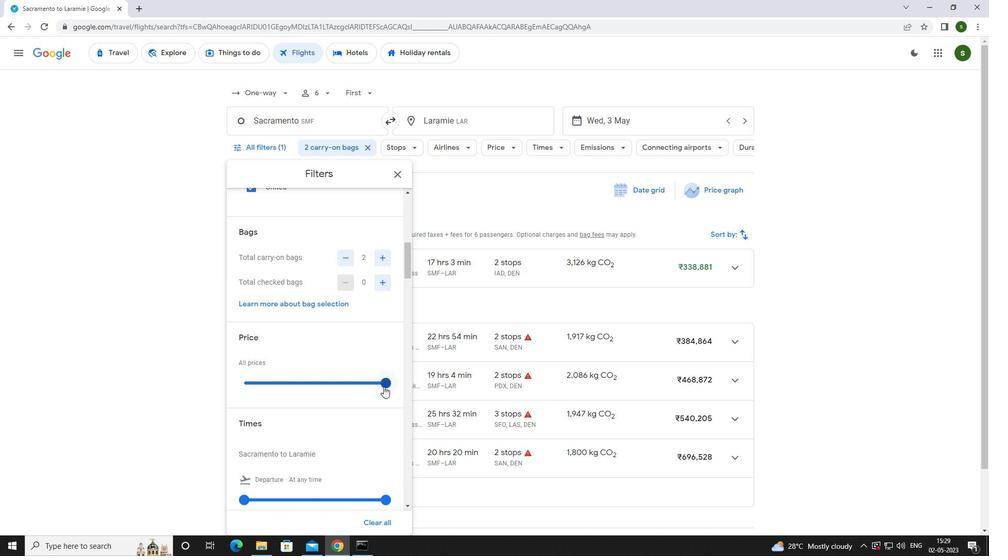 
Action: Mouse pressed left at (383, 380)
Screenshot: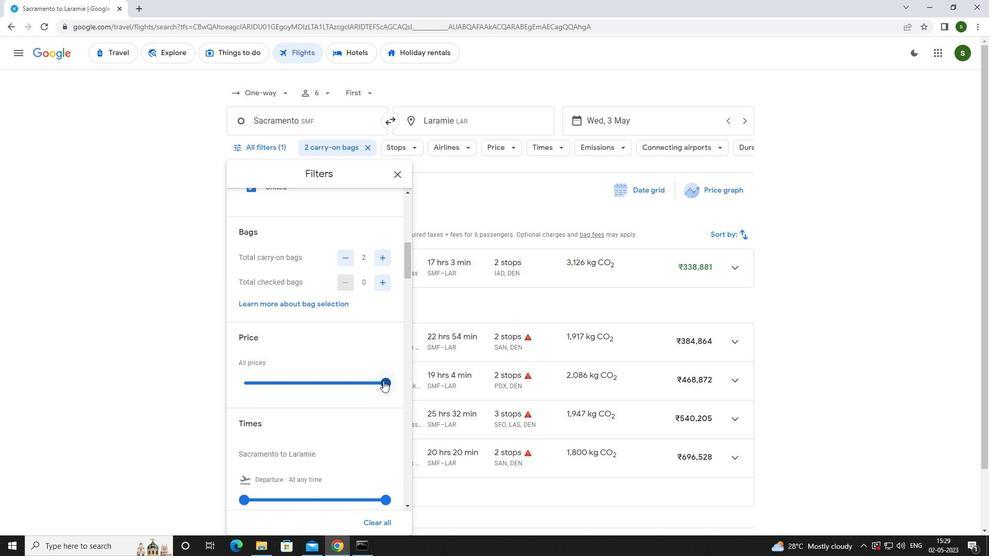 
Action: Mouse moved to (303, 398)
Screenshot: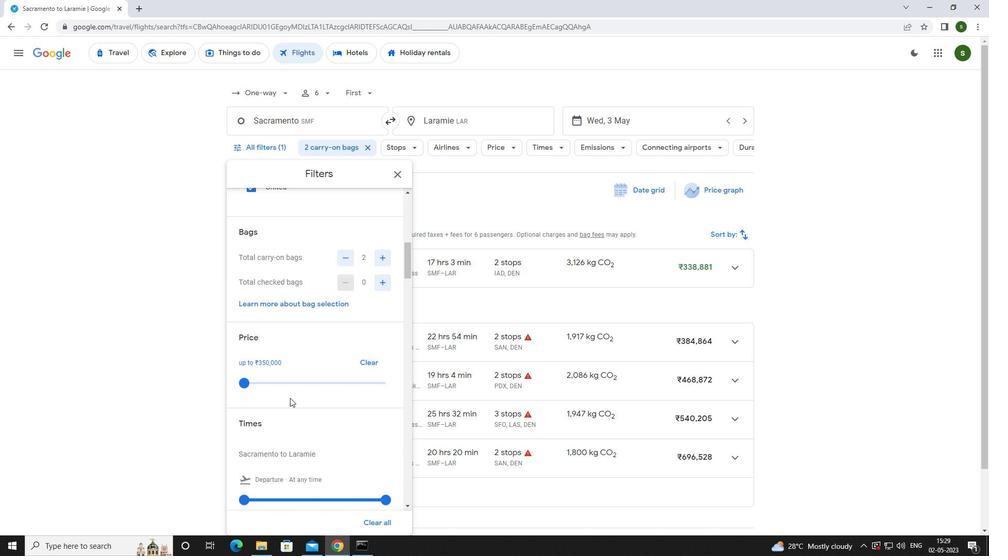 
Action: Mouse scrolled (303, 397) with delta (0, 0)
Screenshot: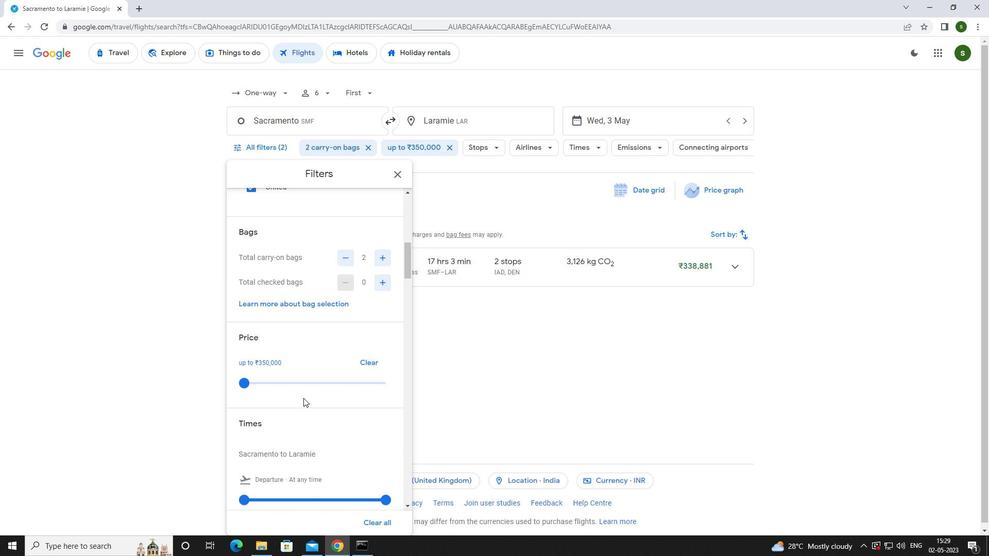 
Action: Mouse moved to (244, 446)
Screenshot: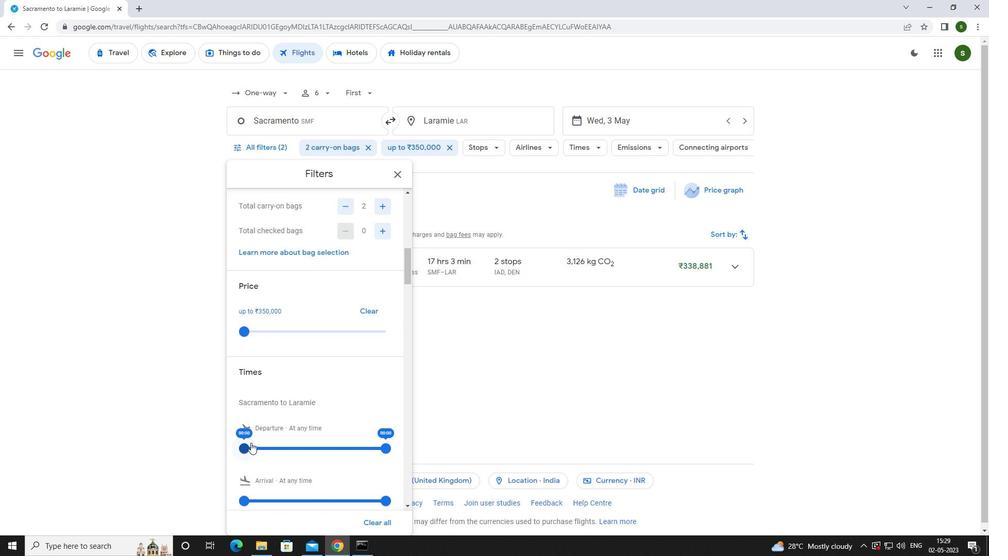 
Action: Mouse pressed left at (244, 446)
Screenshot: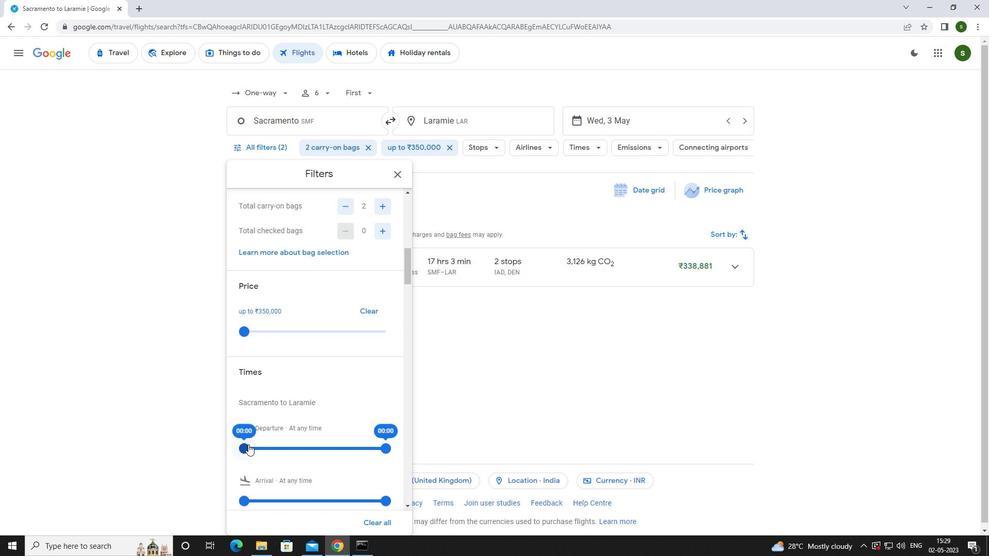 
Action: Mouse moved to (539, 409)
Screenshot: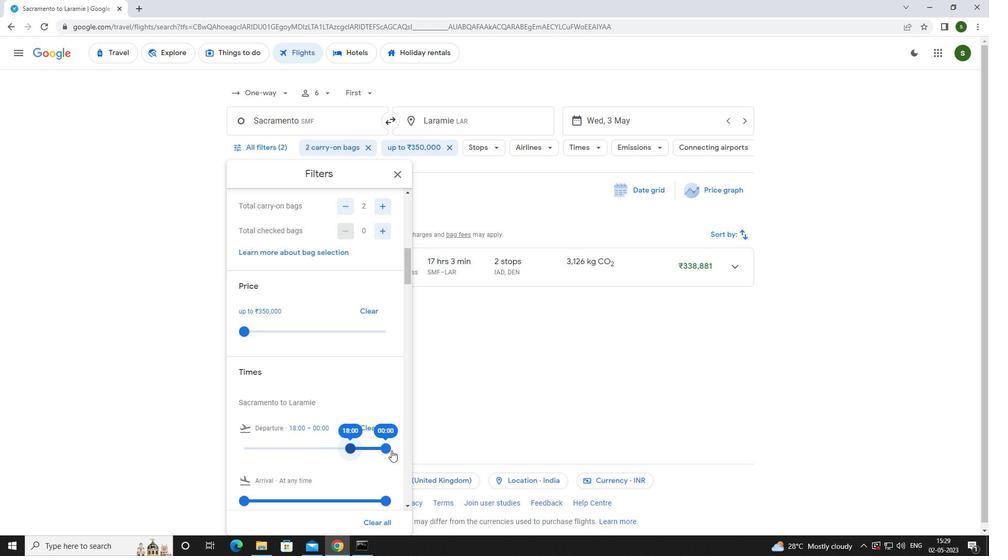 
Action: Mouse pressed left at (539, 409)
Screenshot: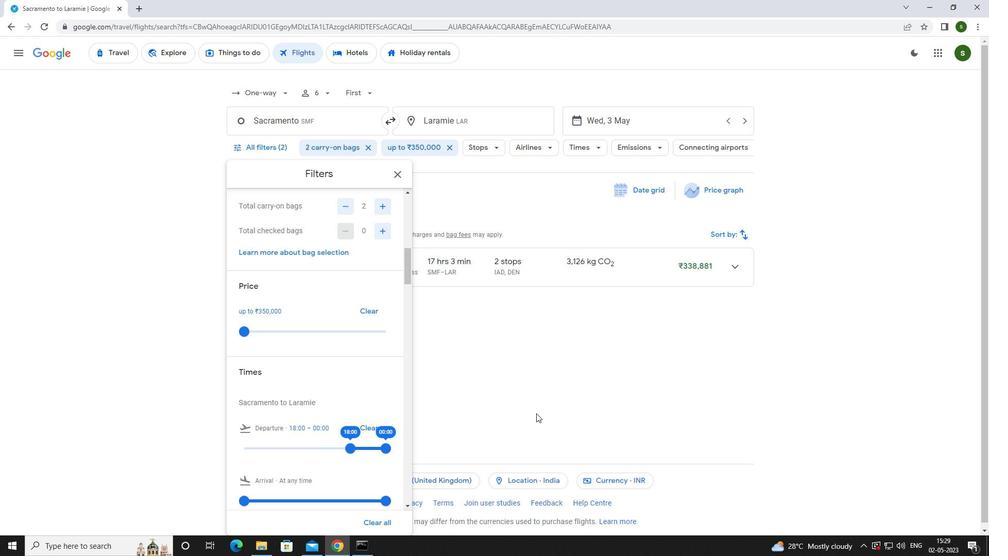 
